 Task: Find connections with filter location Chaïdári with filter topic #Crowdfundingwith filter profile language Spanish with filter current company ANAROCK with filter school CMR College of Engineering & Technology with filter industry Office Furniture and Fixtures Manufacturing with filter service category Technical with filter keywords title Group Sales
Action: Mouse moved to (266, 201)
Screenshot: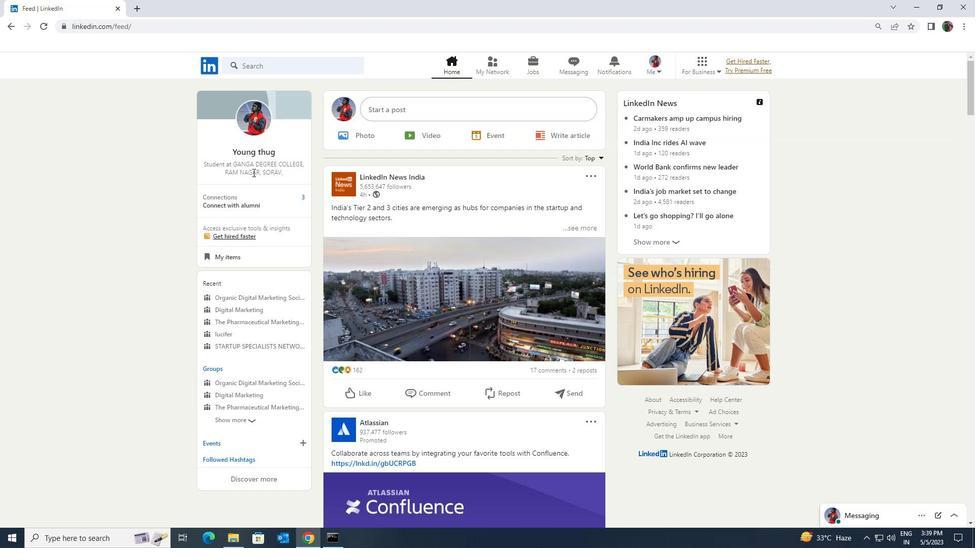 
Action: Mouse pressed left at (266, 201)
Screenshot: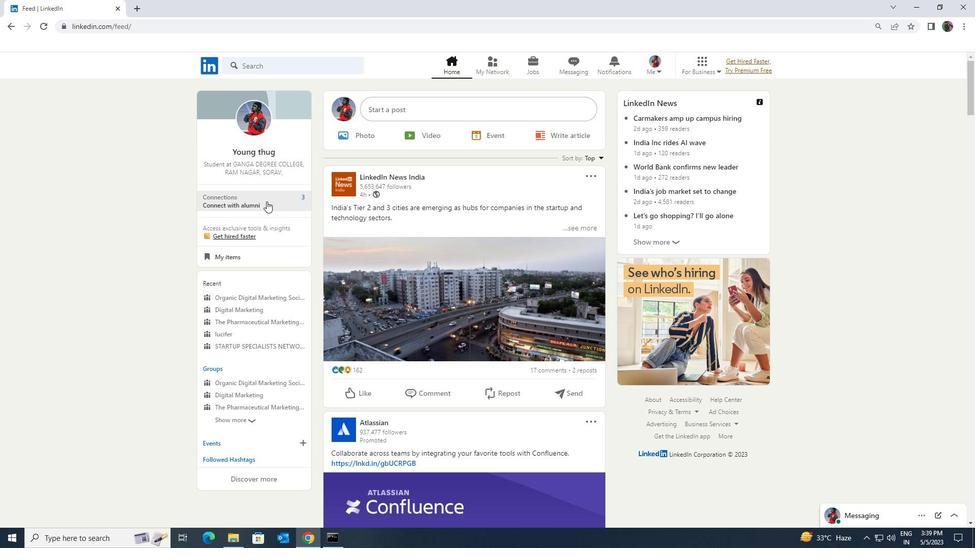 
Action: Mouse moved to (280, 126)
Screenshot: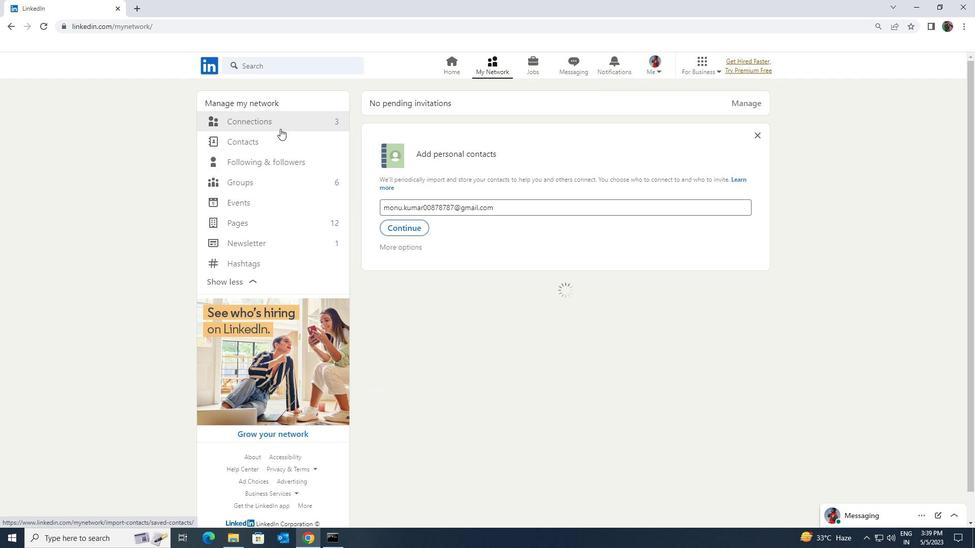 
Action: Mouse pressed left at (280, 126)
Screenshot: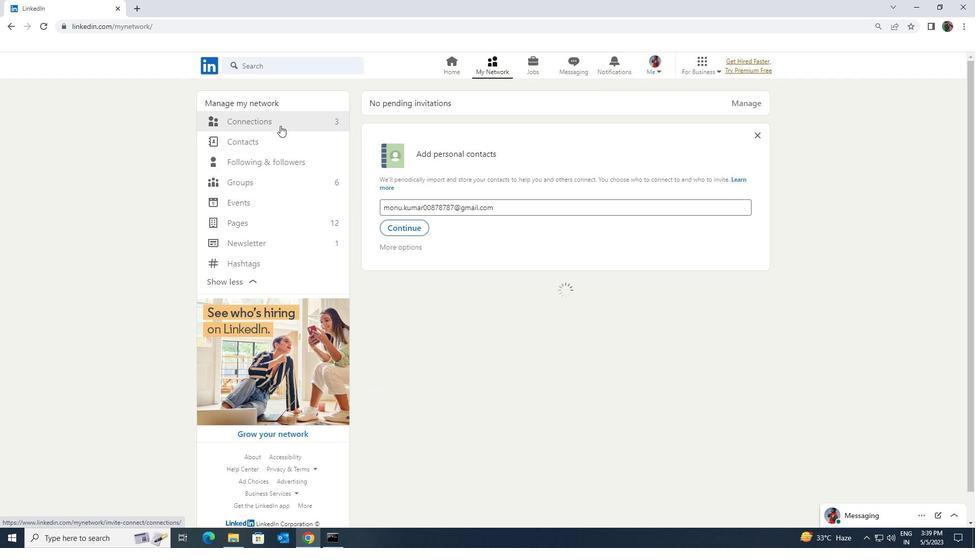 
Action: Mouse moved to (550, 122)
Screenshot: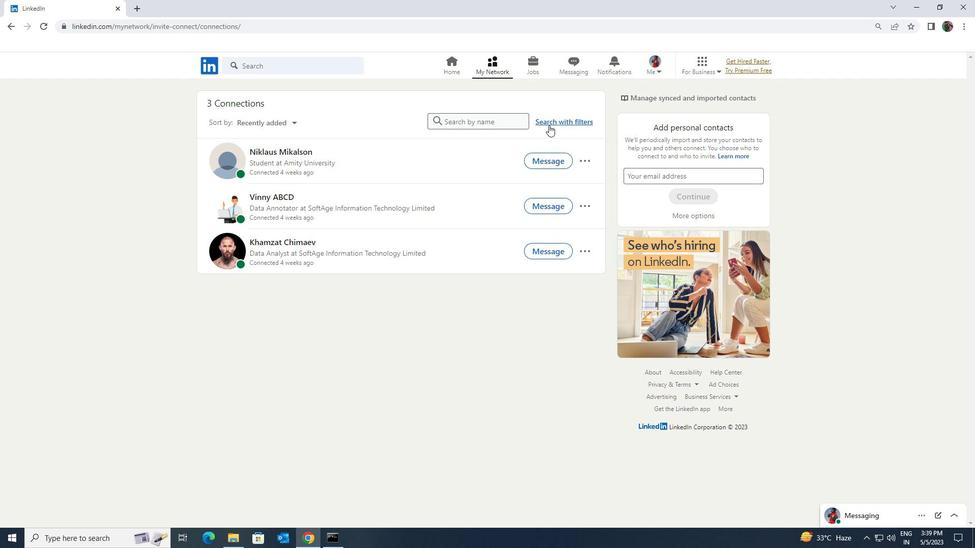 
Action: Mouse pressed left at (550, 122)
Screenshot: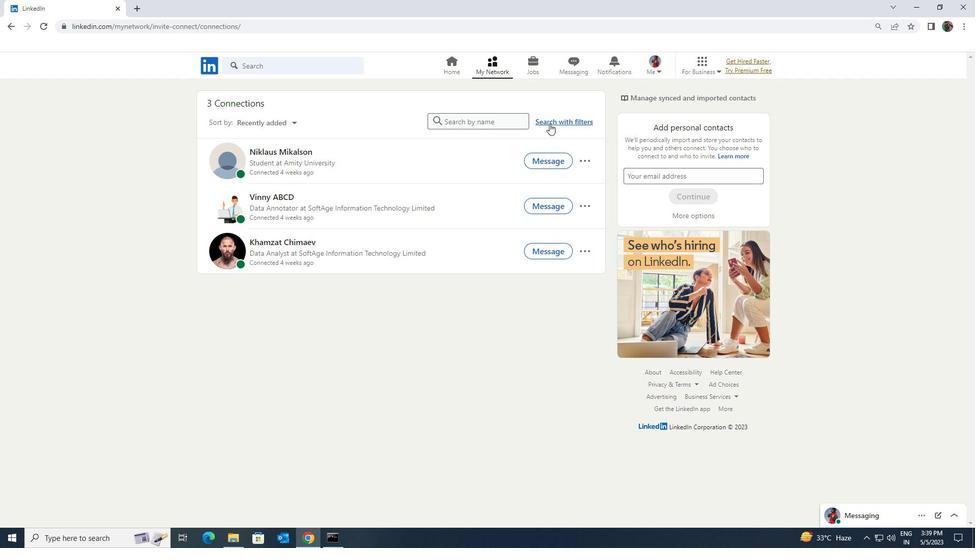 
Action: Mouse moved to (523, 95)
Screenshot: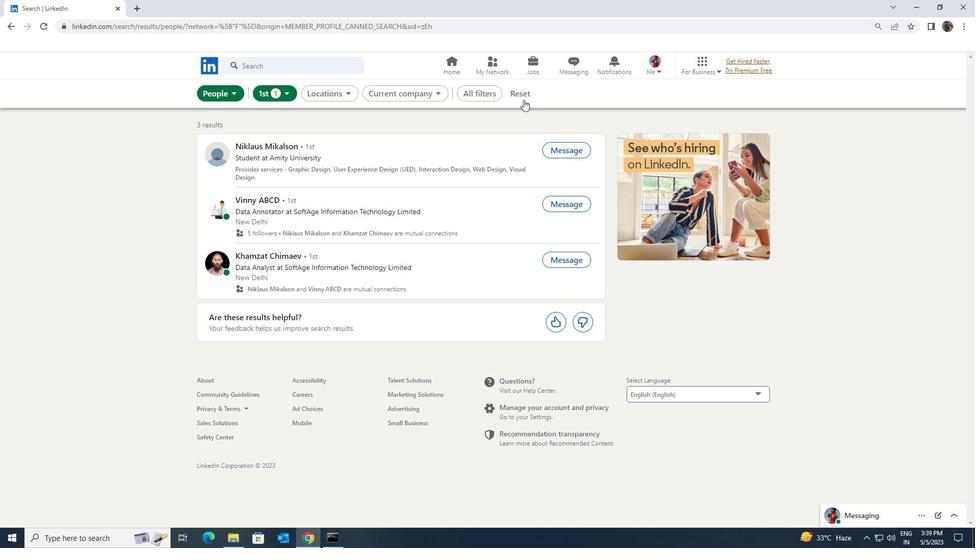 
Action: Mouse pressed left at (523, 95)
Screenshot: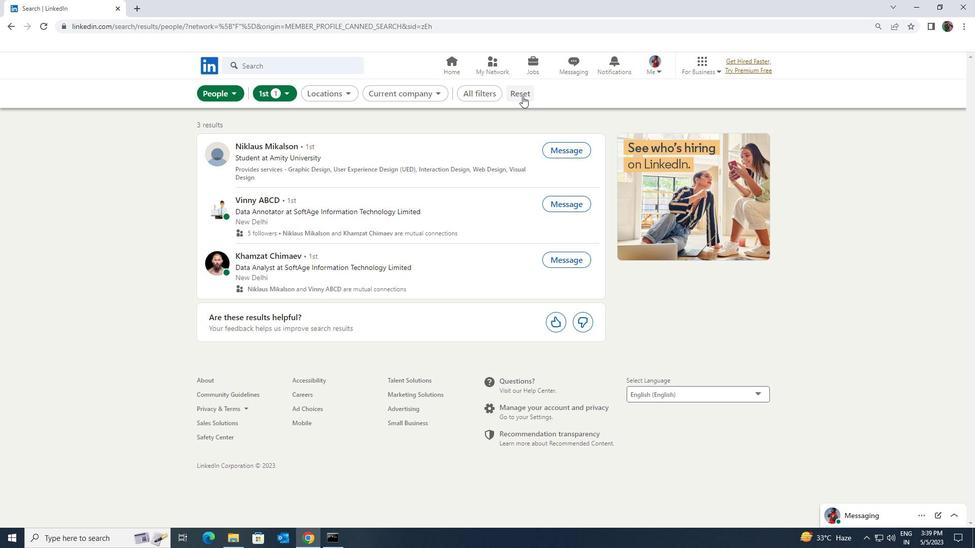 
Action: Mouse moved to (508, 90)
Screenshot: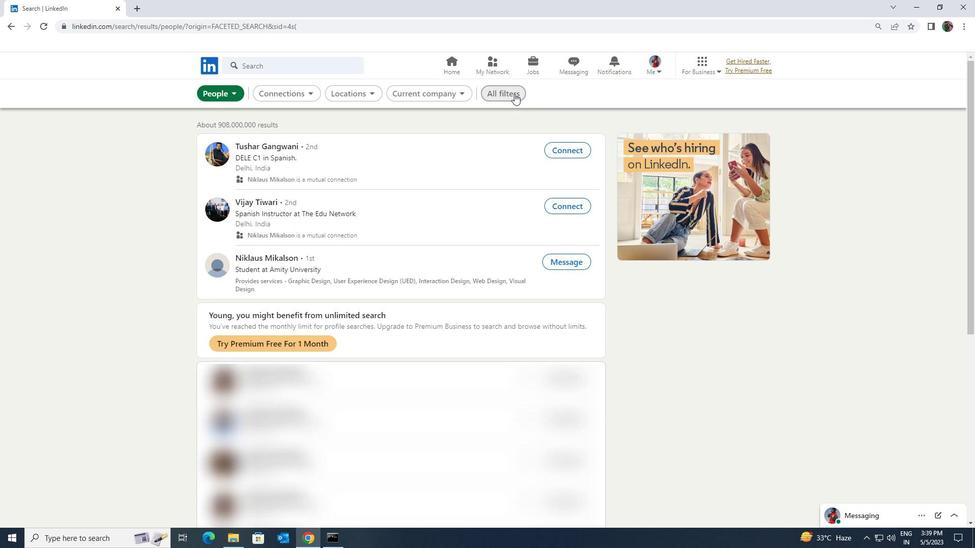 
Action: Mouse pressed left at (508, 90)
Screenshot: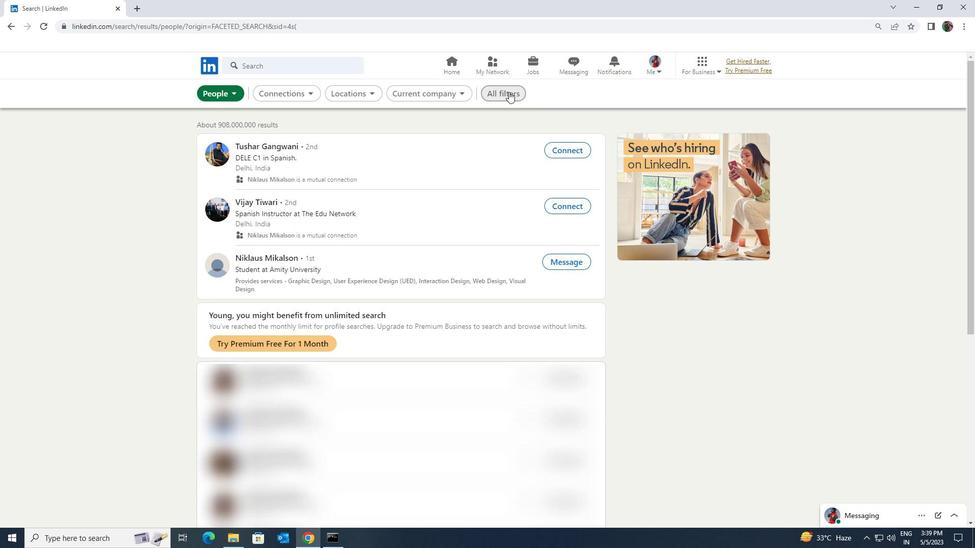 
Action: Mouse moved to (853, 396)
Screenshot: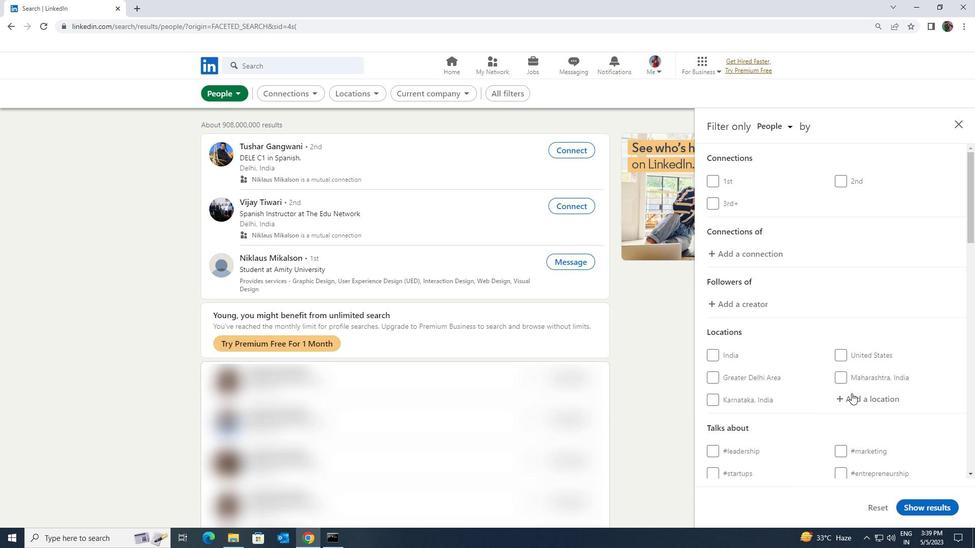 
Action: Mouse pressed left at (853, 396)
Screenshot: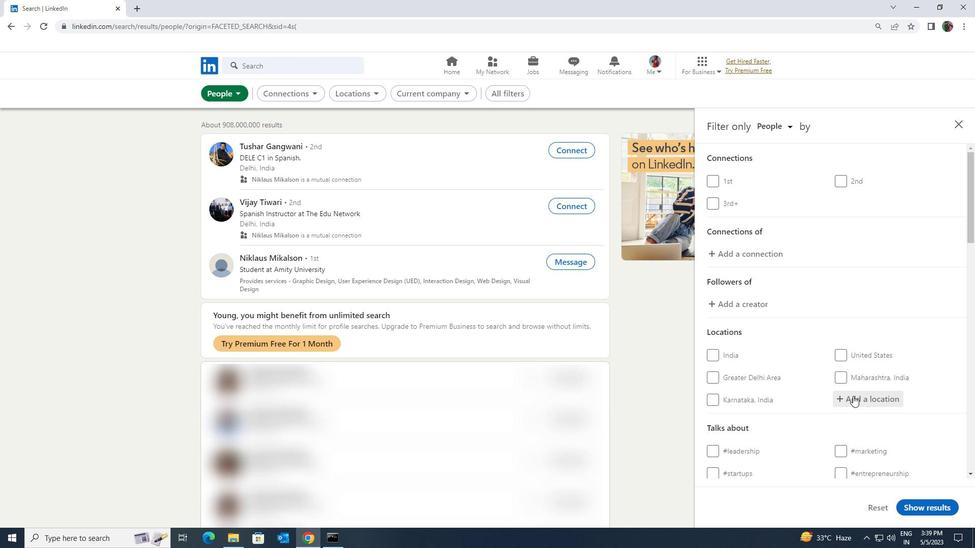 
Action: Mouse moved to (854, 396)
Screenshot: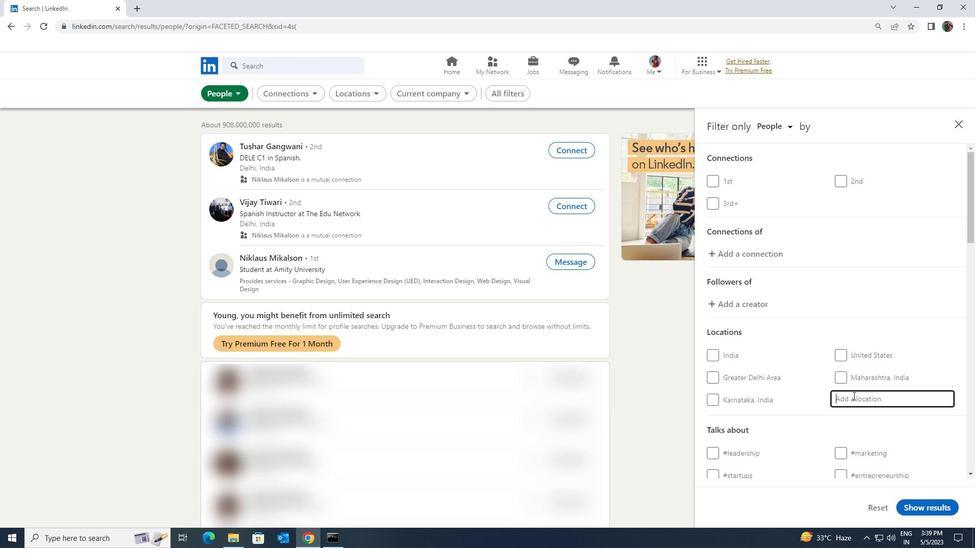 
Action: Key pressed <Key.shift><Key.shift><Key.shift>CAHIDARI<Key.enter>
Screenshot: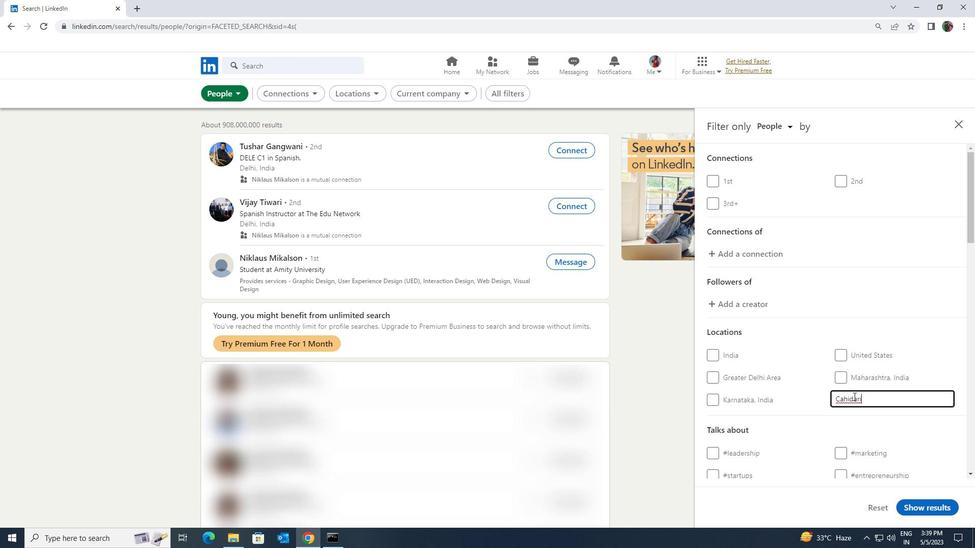 
Action: Mouse scrolled (854, 396) with delta (0, 0)
Screenshot: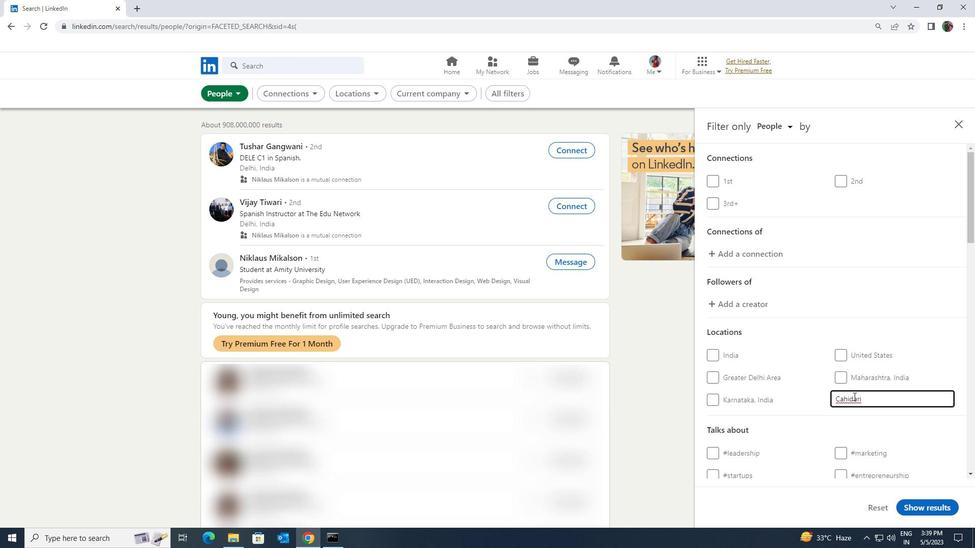 
Action: Mouse moved to (850, 440)
Screenshot: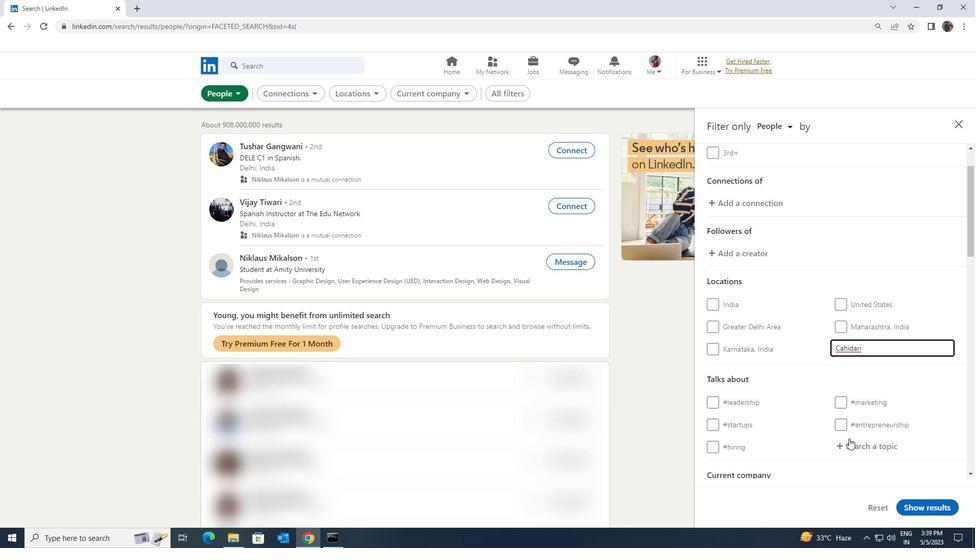 
Action: Mouse pressed left at (850, 440)
Screenshot: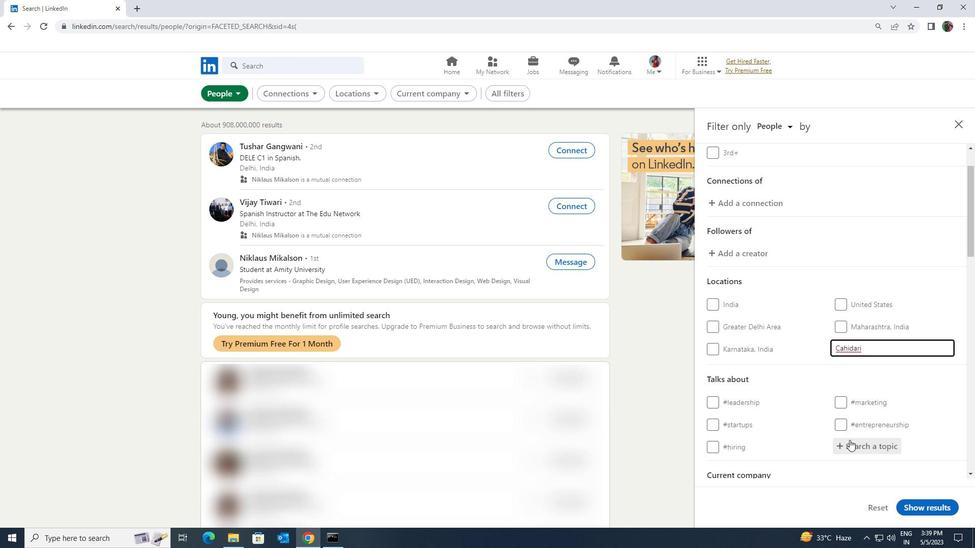 
Action: Key pressed <Key.shift><Key.shift>CROWDFUNDI
Screenshot: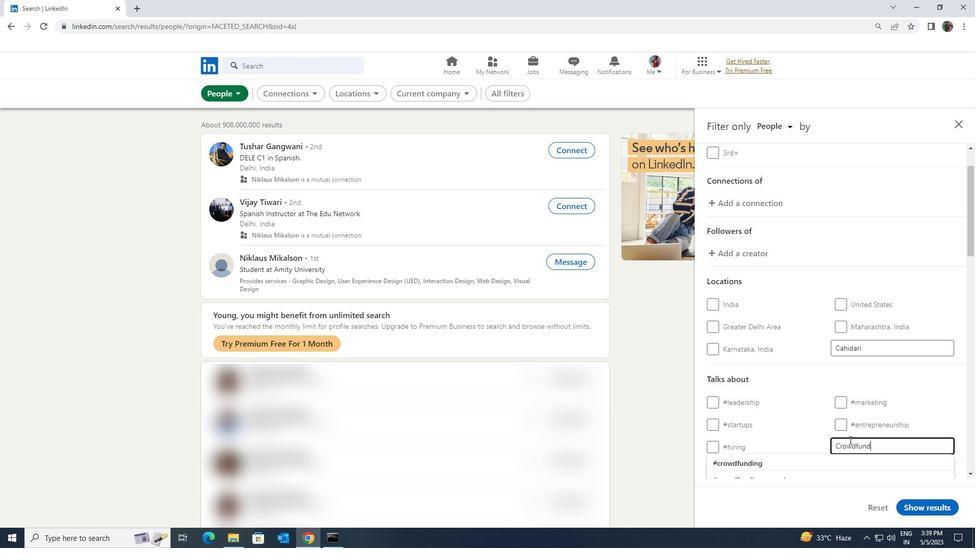 
Action: Mouse moved to (846, 462)
Screenshot: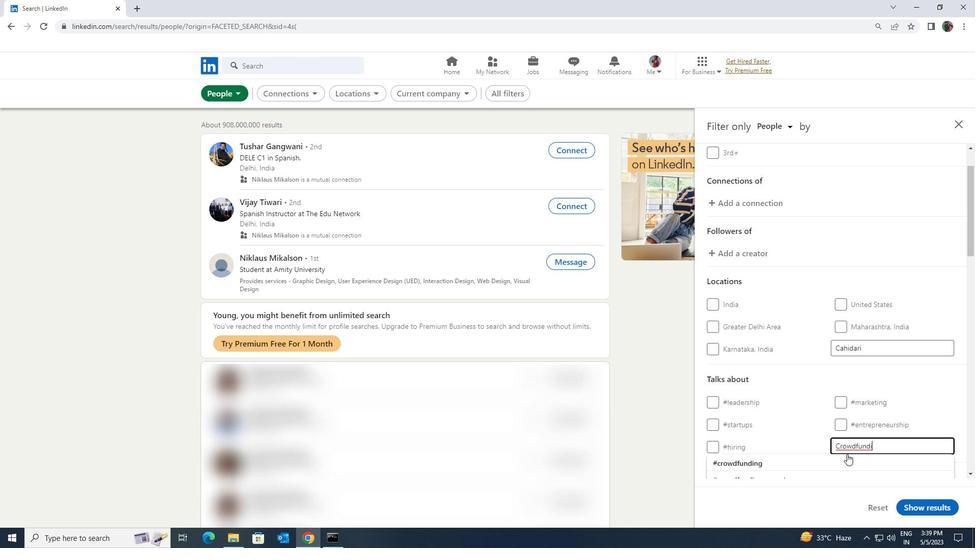 
Action: Mouse pressed left at (846, 462)
Screenshot: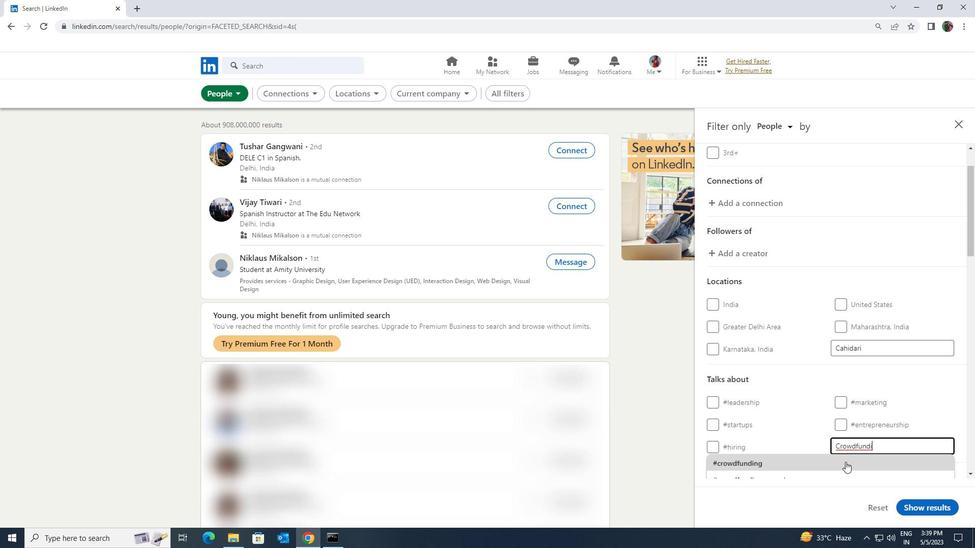 
Action: Mouse moved to (852, 435)
Screenshot: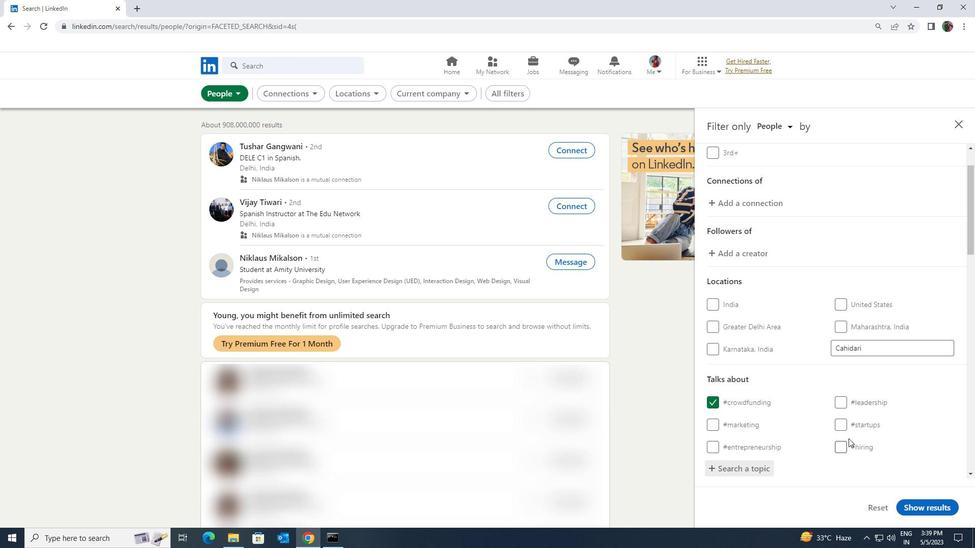 
Action: Mouse scrolled (852, 435) with delta (0, 0)
Screenshot: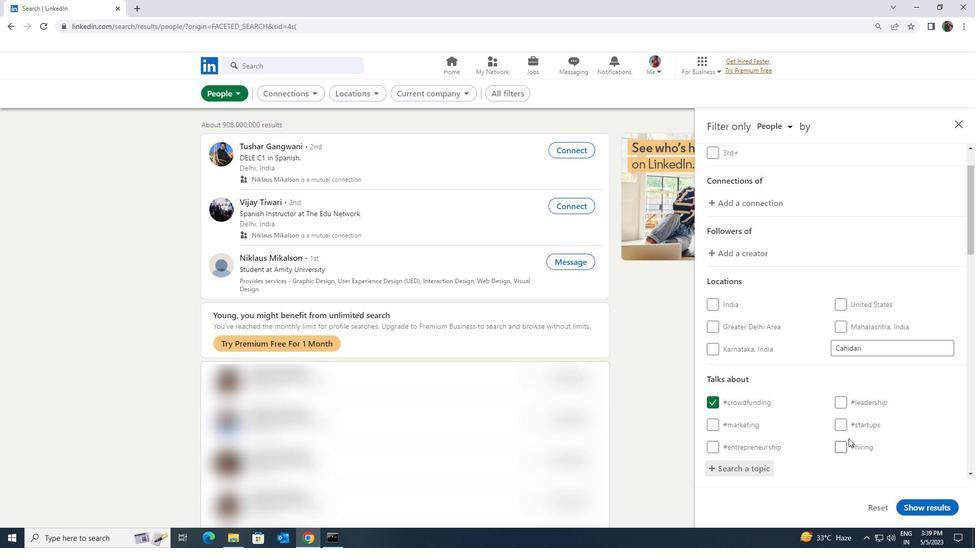 
Action: Mouse scrolled (852, 435) with delta (0, 0)
Screenshot: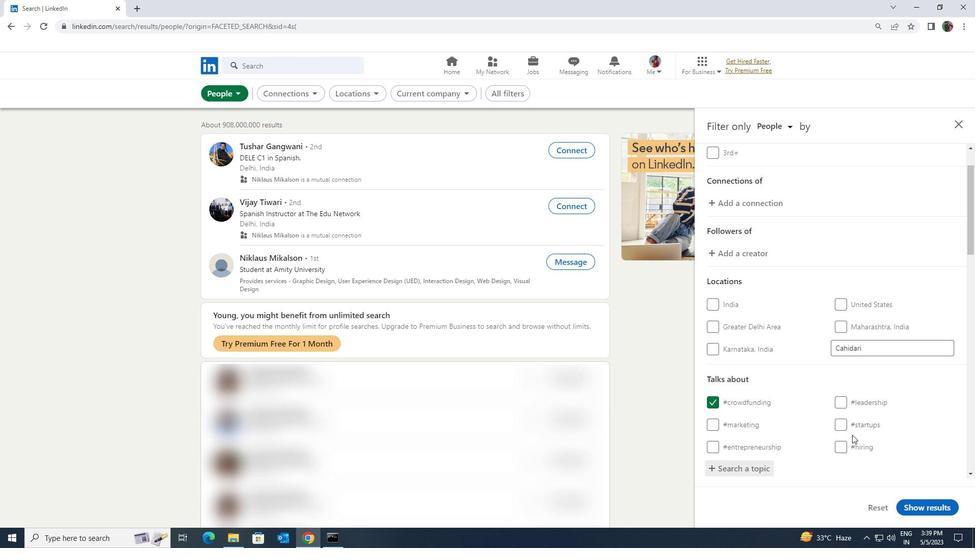 
Action: Mouse scrolled (852, 435) with delta (0, 0)
Screenshot: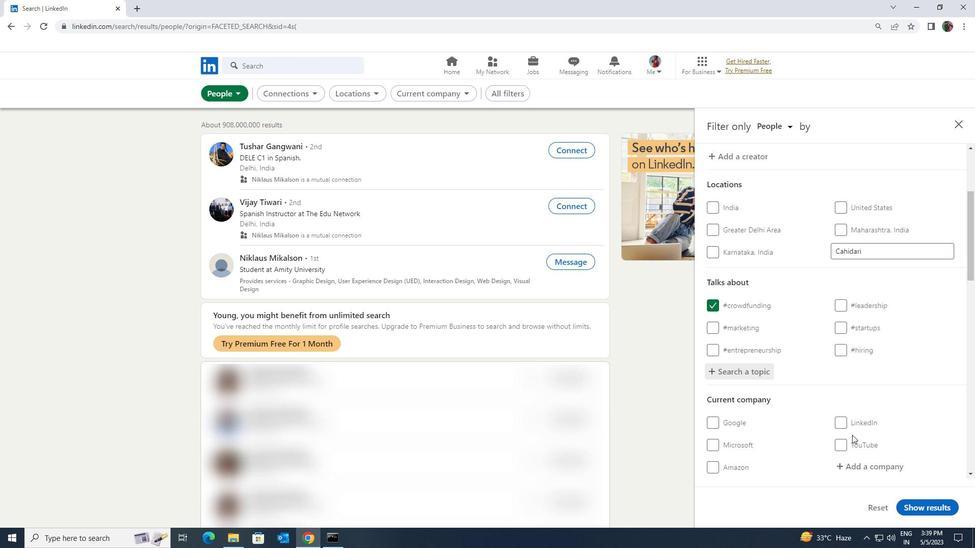 
Action: Mouse scrolled (852, 435) with delta (0, 0)
Screenshot: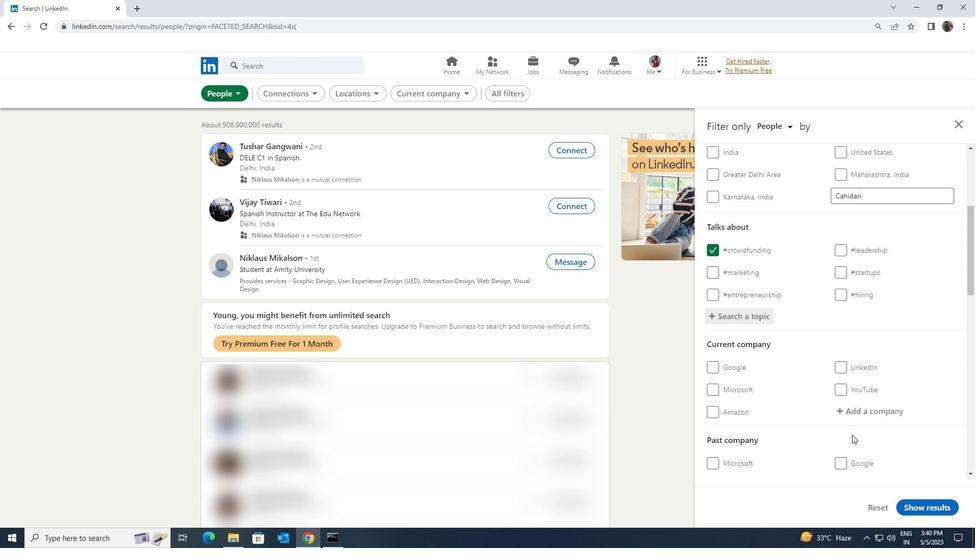 
Action: Mouse scrolled (852, 435) with delta (0, 0)
Screenshot: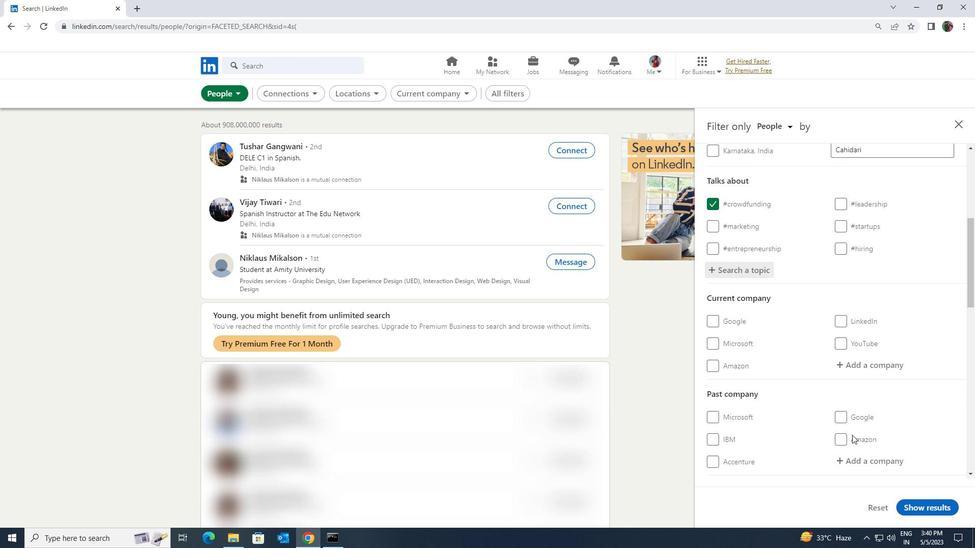 
Action: Mouse scrolled (852, 435) with delta (0, 0)
Screenshot: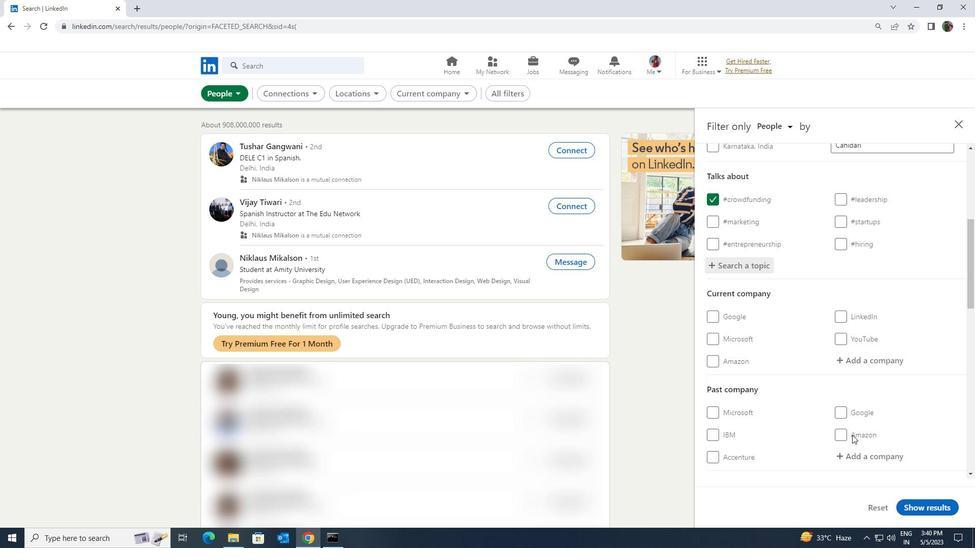 
Action: Mouse scrolled (852, 435) with delta (0, 0)
Screenshot: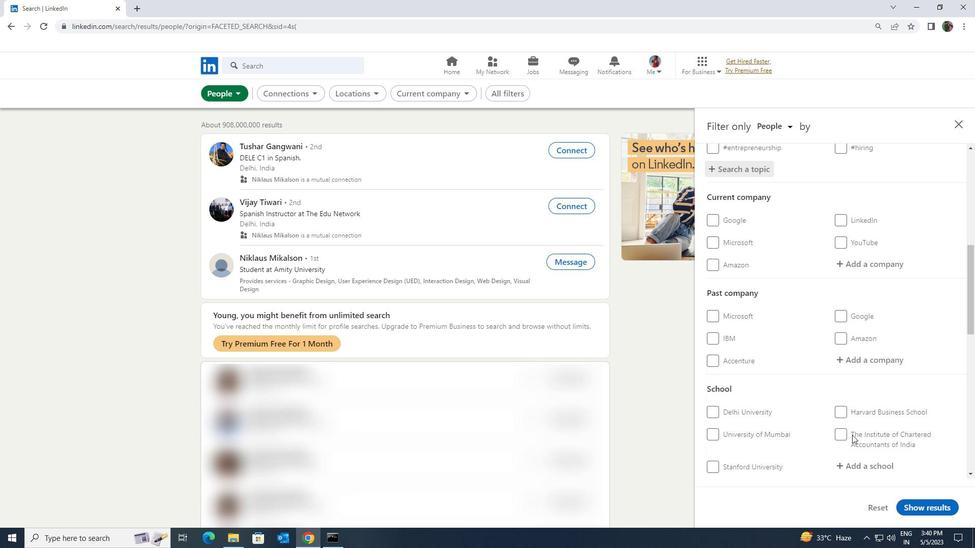 
Action: Mouse scrolled (852, 435) with delta (0, 0)
Screenshot: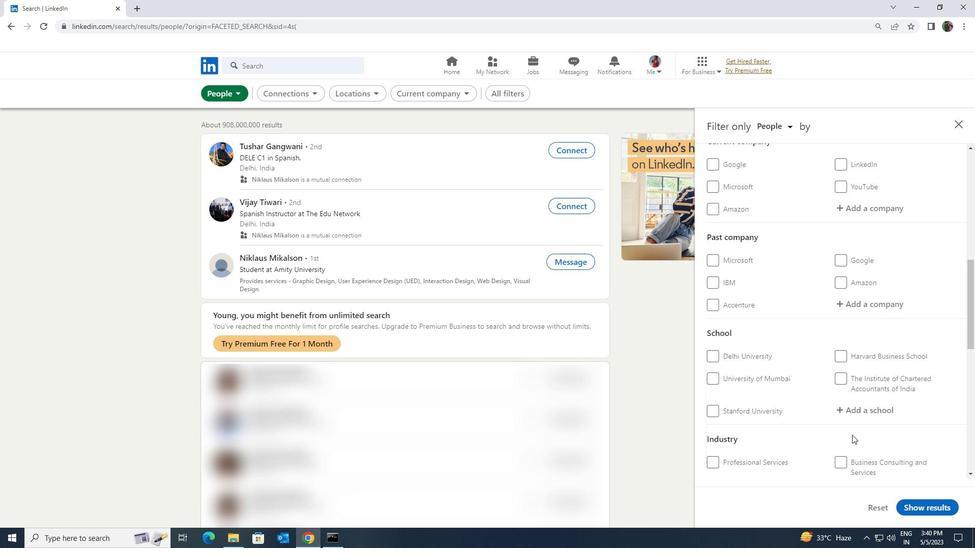 
Action: Mouse scrolled (852, 435) with delta (0, 0)
Screenshot: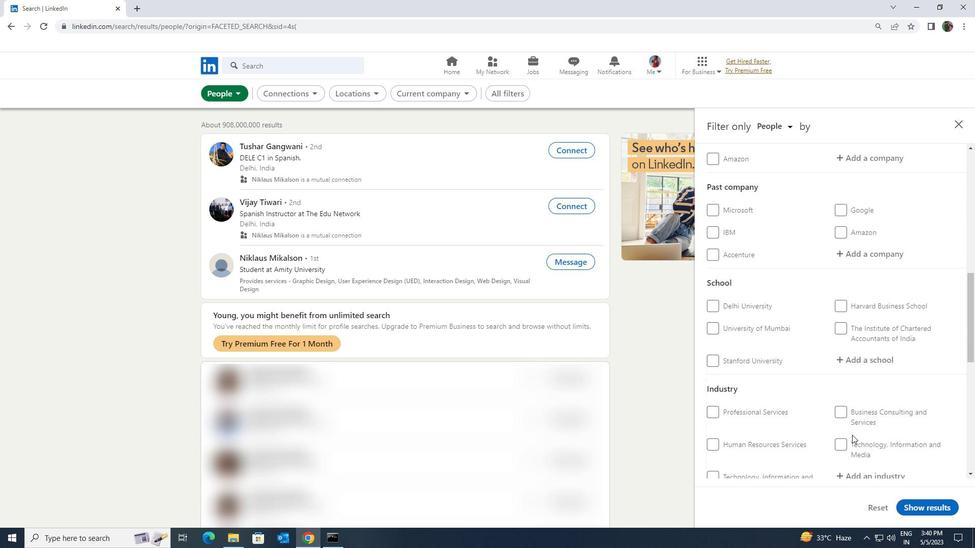 
Action: Mouse scrolled (852, 435) with delta (0, 0)
Screenshot: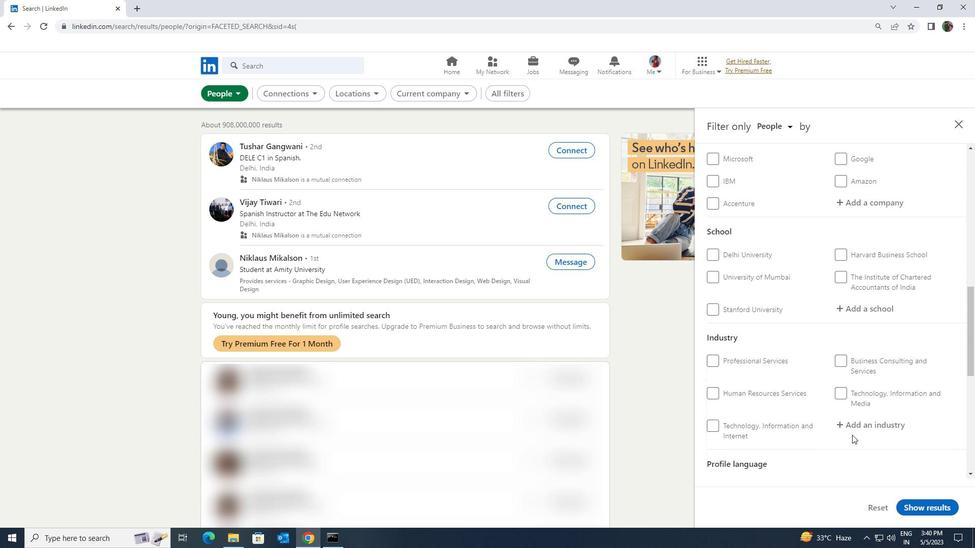 
Action: Mouse moved to (719, 456)
Screenshot: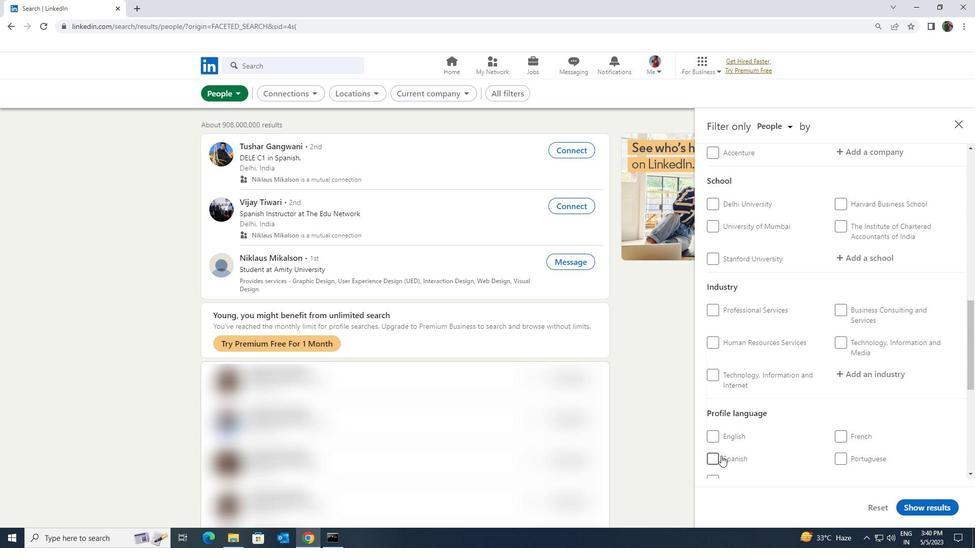 
Action: Mouse pressed left at (719, 456)
Screenshot: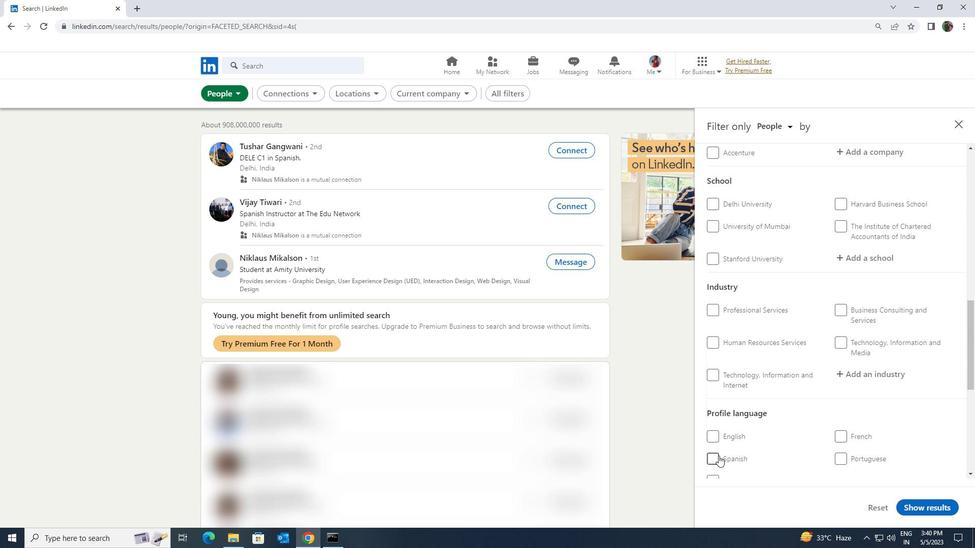 
Action: Mouse moved to (775, 445)
Screenshot: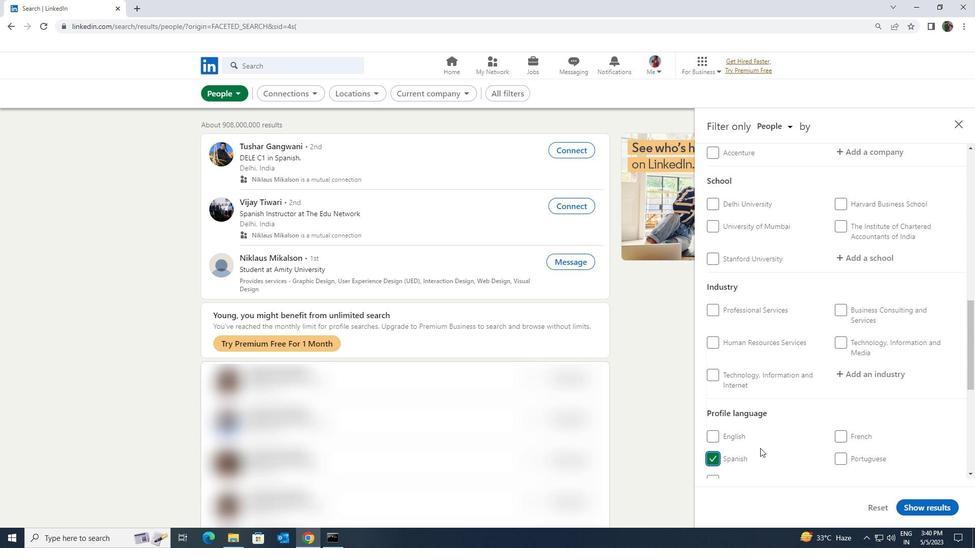 
Action: Mouse scrolled (775, 446) with delta (0, 0)
Screenshot: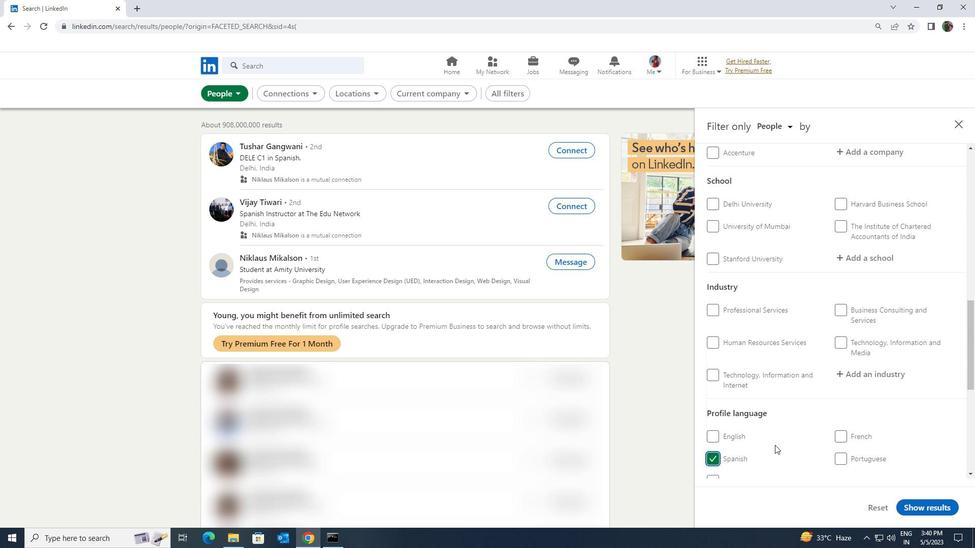 
Action: Mouse scrolled (775, 446) with delta (0, 0)
Screenshot: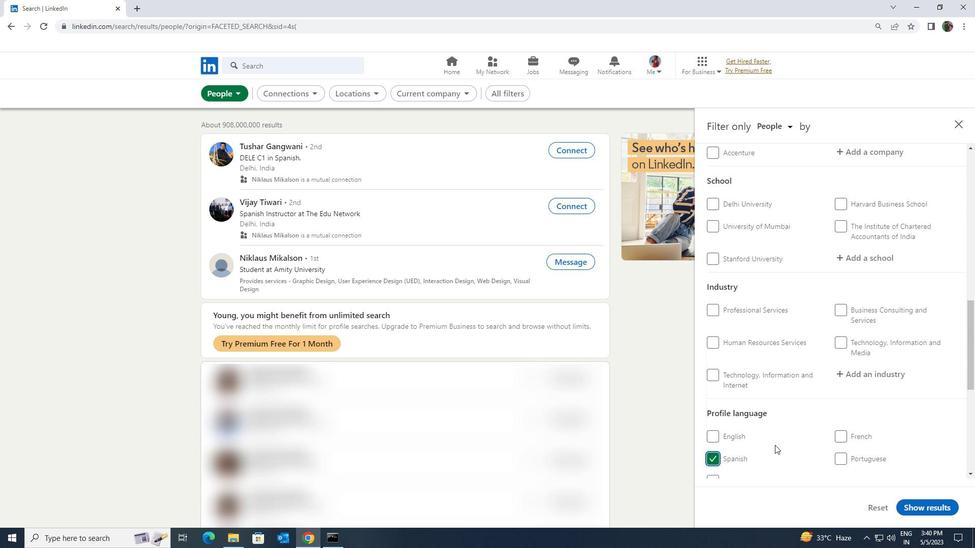 
Action: Mouse scrolled (775, 446) with delta (0, 0)
Screenshot: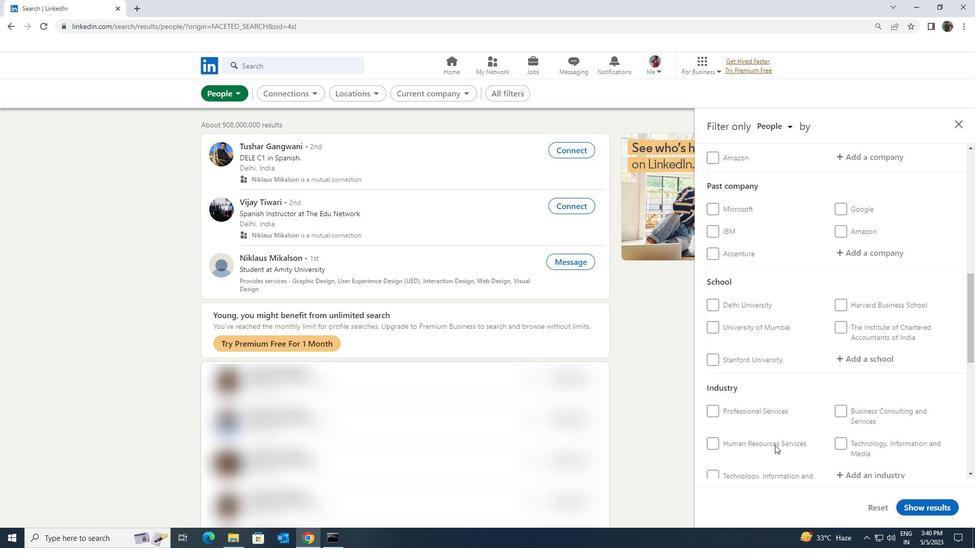 
Action: Mouse scrolled (775, 446) with delta (0, 0)
Screenshot: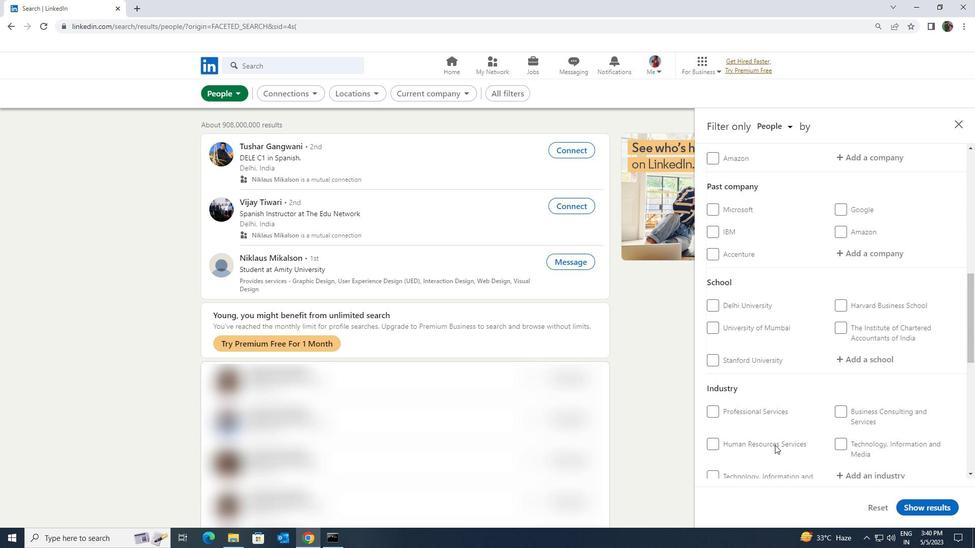
Action: Mouse scrolled (775, 446) with delta (0, 0)
Screenshot: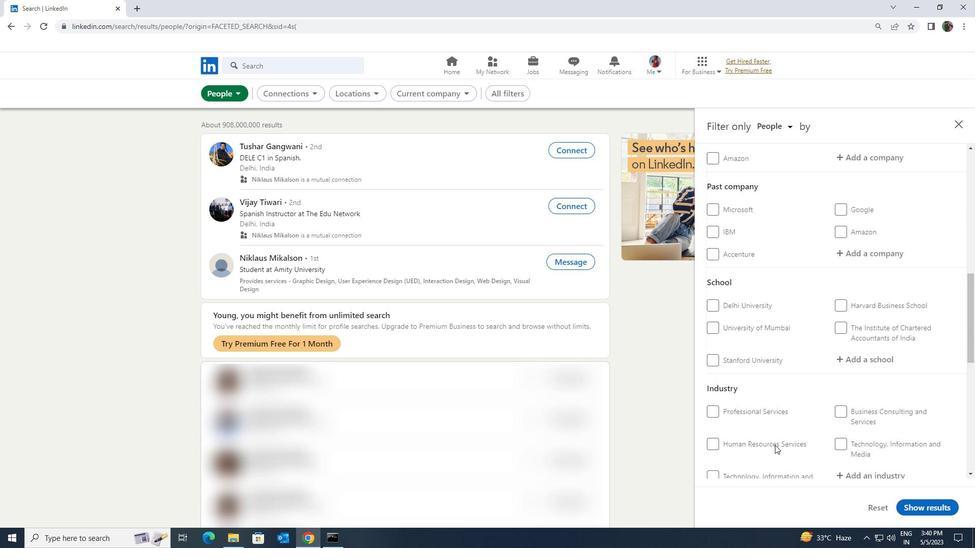 
Action: Mouse scrolled (775, 446) with delta (0, 0)
Screenshot: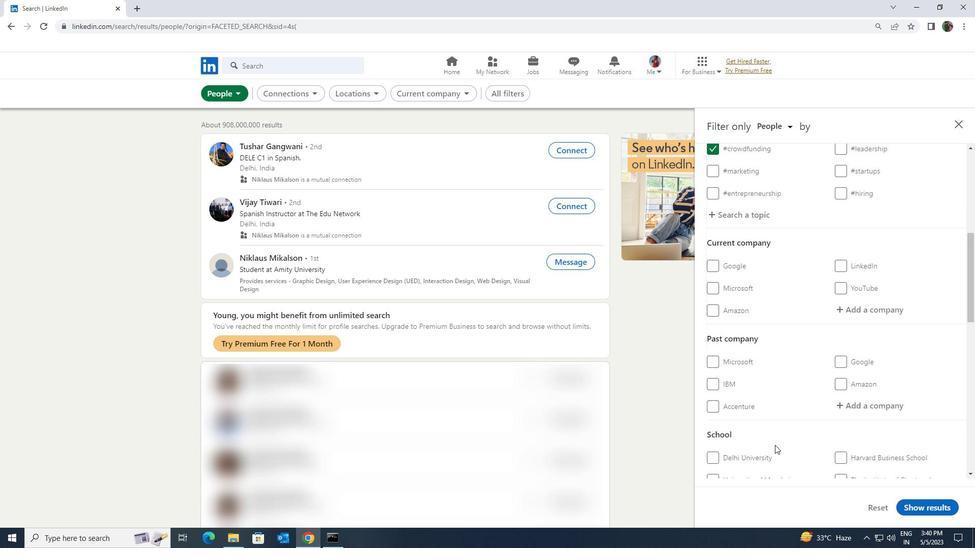
Action: Mouse moved to (850, 365)
Screenshot: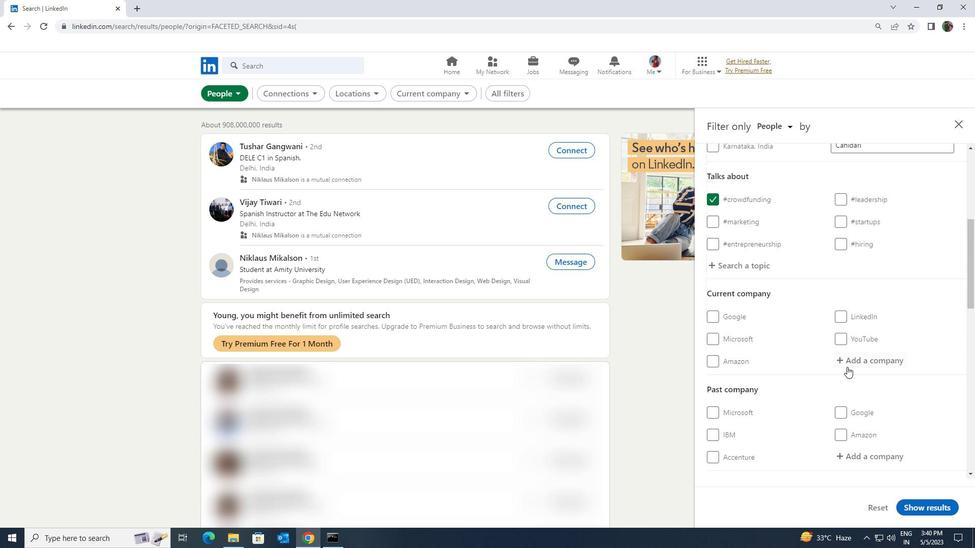 
Action: Mouse pressed left at (850, 365)
Screenshot: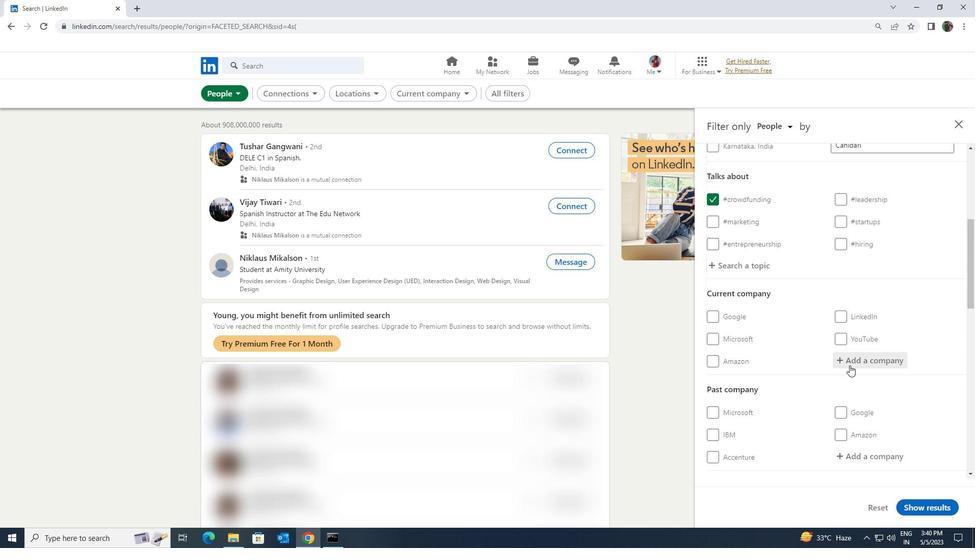 
Action: Key pressed <Key.shift><Key.shift><Key.shift><Key.shift>ANAROCK
Screenshot: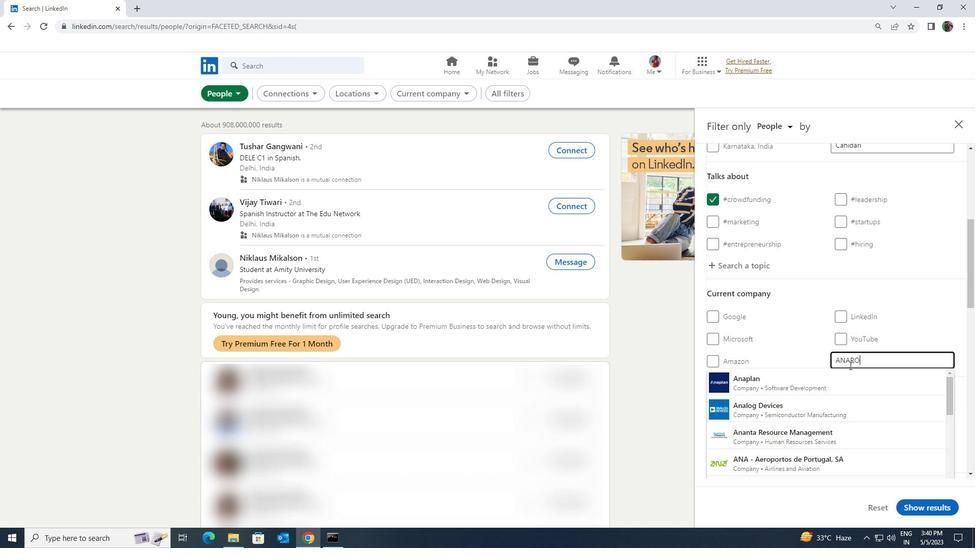 
Action: Mouse moved to (842, 382)
Screenshot: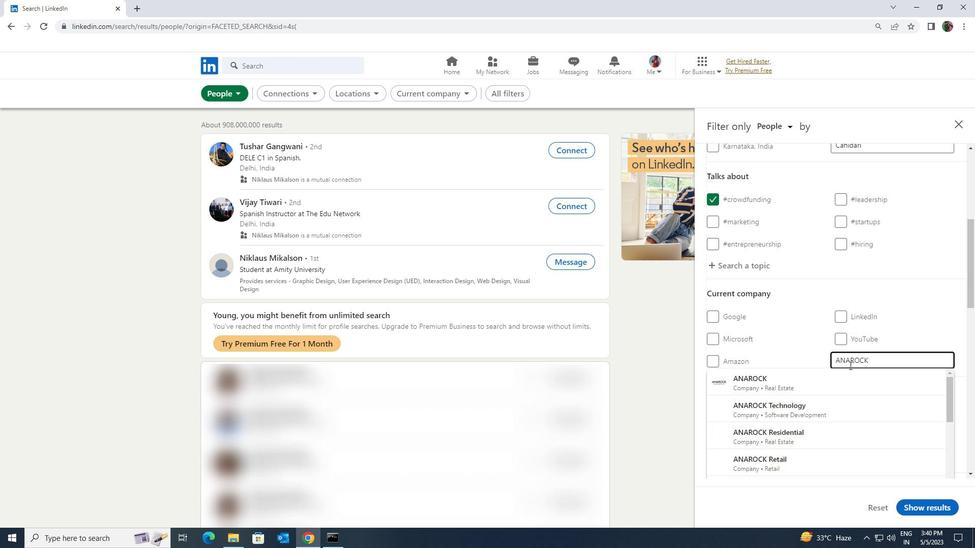 
Action: Mouse pressed left at (842, 382)
Screenshot: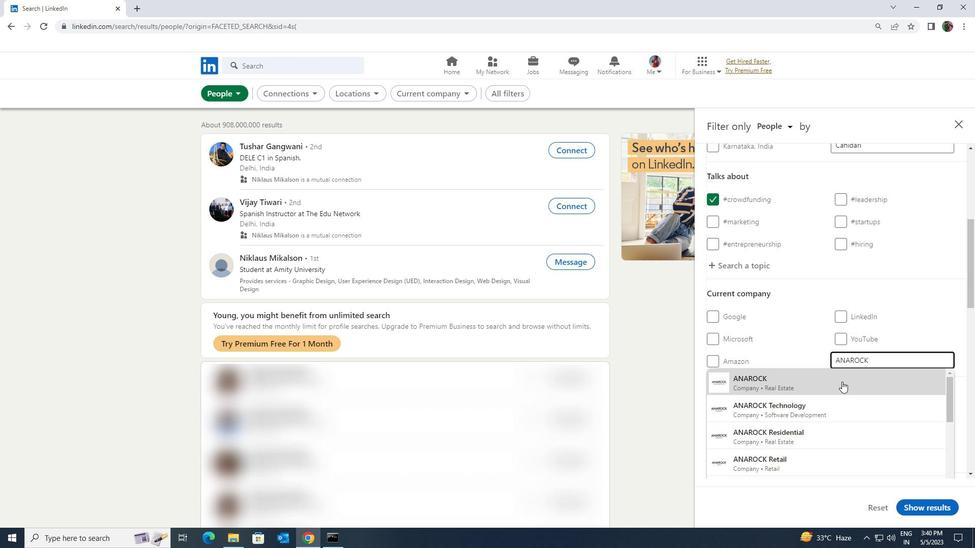
Action: Mouse scrolled (842, 381) with delta (0, 0)
Screenshot: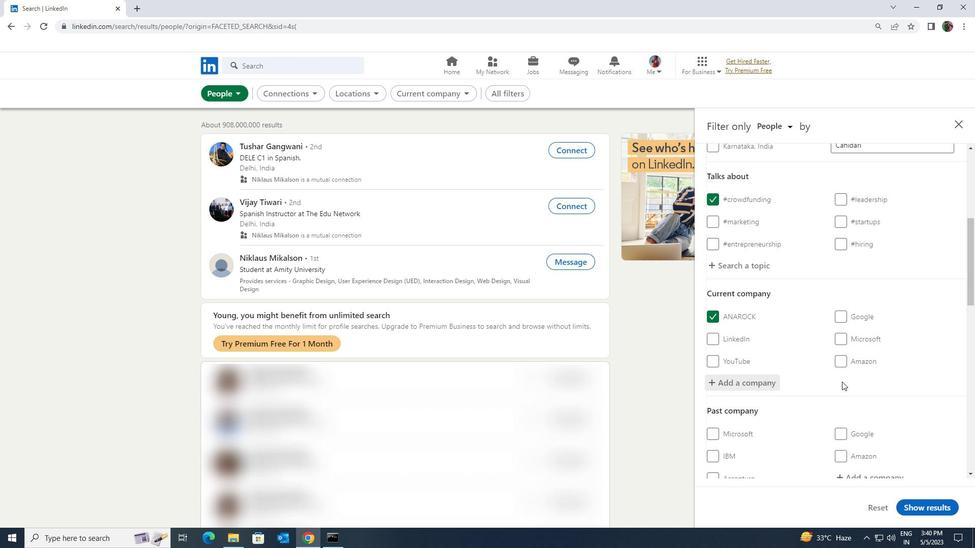 
Action: Mouse scrolled (842, 381) with delta (0, 0)
Screenshot: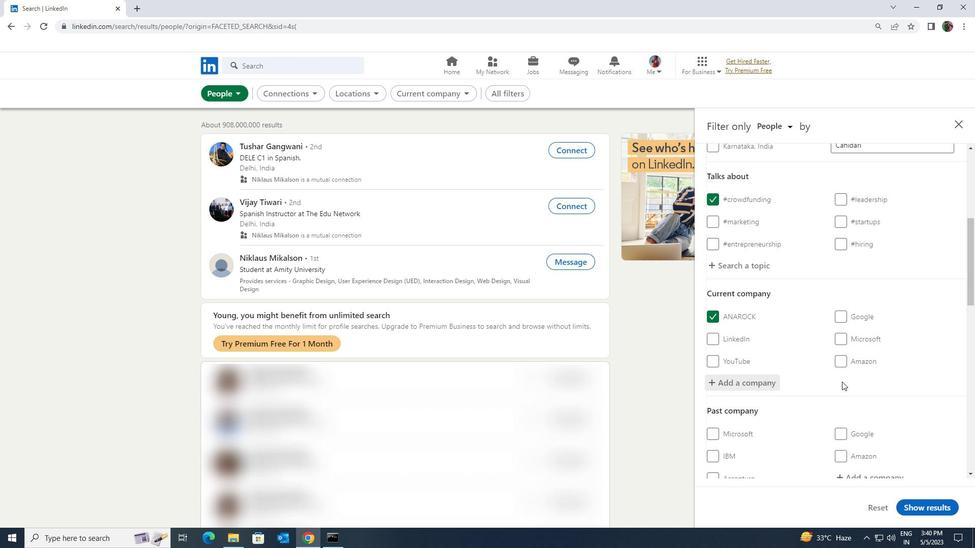 
Action: Mouse scrolled (842, 381) with delta (0, 0)
Screenshot: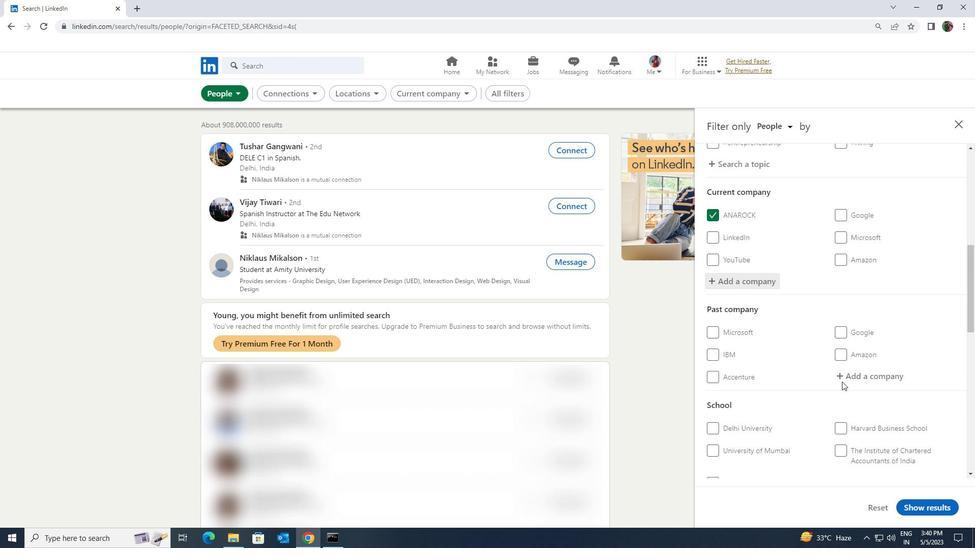 
Action: Mouse scrolled (842, 381) with delta (0, 0)
Screenshot: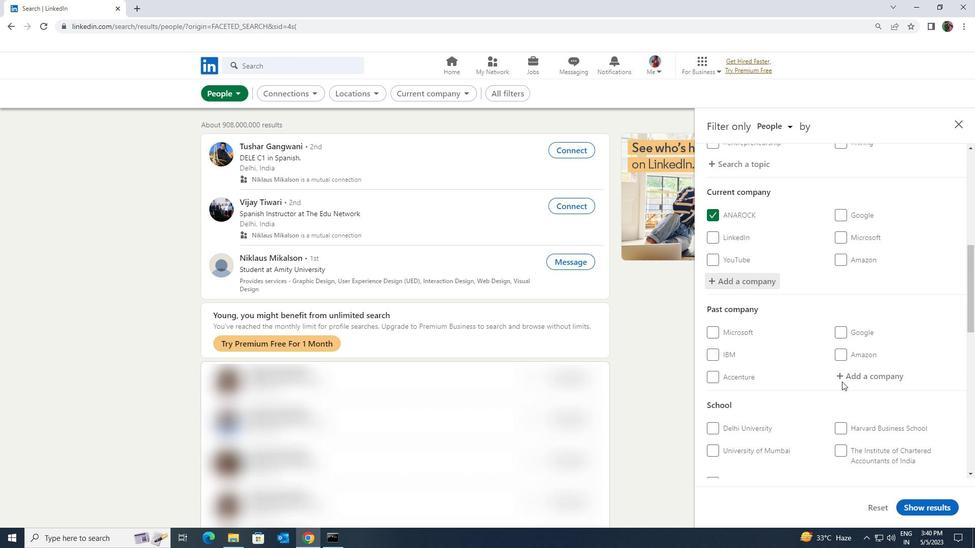 
Action: Mouse scrolled (842, 381) with delta (0, 0)
Screenshot: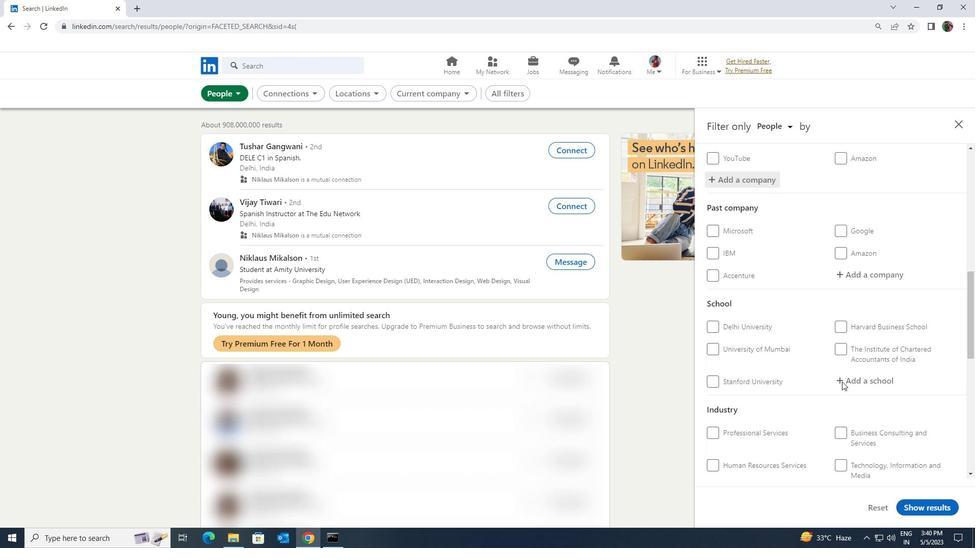 
Action: Mouse moved to (859, 331)
Screenshot: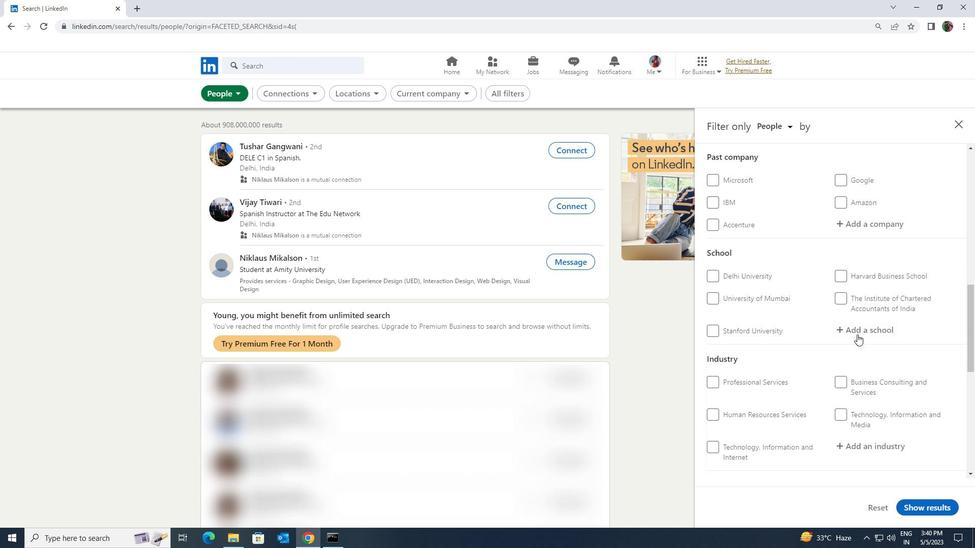 
Action: Mouse pressed left at (859, 331)
Screenshot: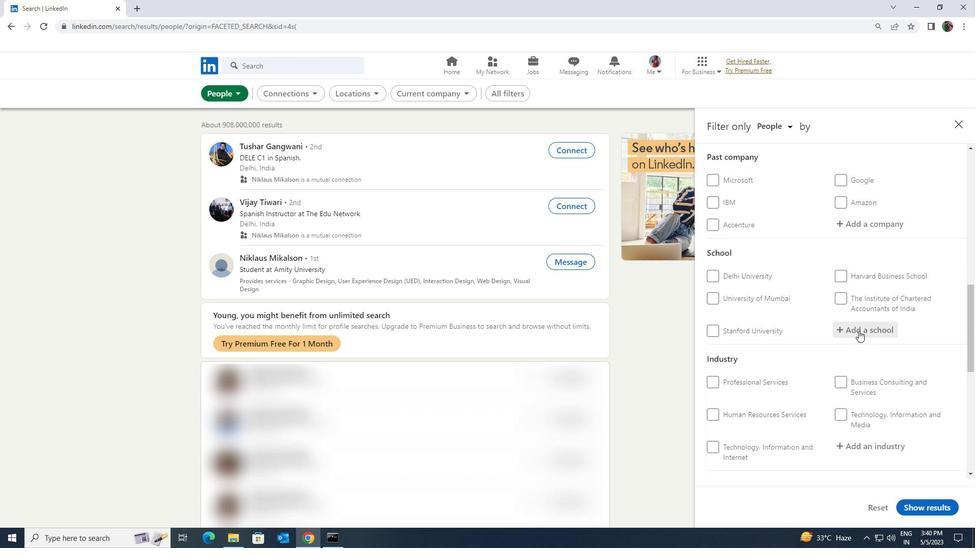 
Action: Key pressed <Key.shift><Key.shift><Key.shift><Key.shift><Key.shift><Key.shift><Key.shift><Key.shift><Key.shift><Key.shift><Key.shift><Key.shift><Key.shift><Key.shift><Key.shift><Key.shift><Key.shift><Key.shift><Key.shift><Key.shift><Key.shift><Key.shift><Key.shift><Key.shift><Key.shift><Key.shift><Key.shift><Key.shift><Key.shift><Key.shift><Key.shift><Key.shift><Key.shift><Key.shift><Key.shift><Key.shift><Key.shift><Key.shift><Key.shift><Key.shift><Key.shift><Key.shift><Key.shift><Key.shift><Key.shift><Key.shift><Key.shift><Key.shift><Key.shift><Key.shift><Key.shift><Key.shift><Key.shift><Key.shift><Key.shift><Key.shift><Key.shift><Key.shift><Key.shift><Key.shift><Key.shift>CMR<Key.space><Key.shift>COLLEGE<Key.space><Key.shift>OF<Key.space><Key.shift>ENGINEERING
Screenshot: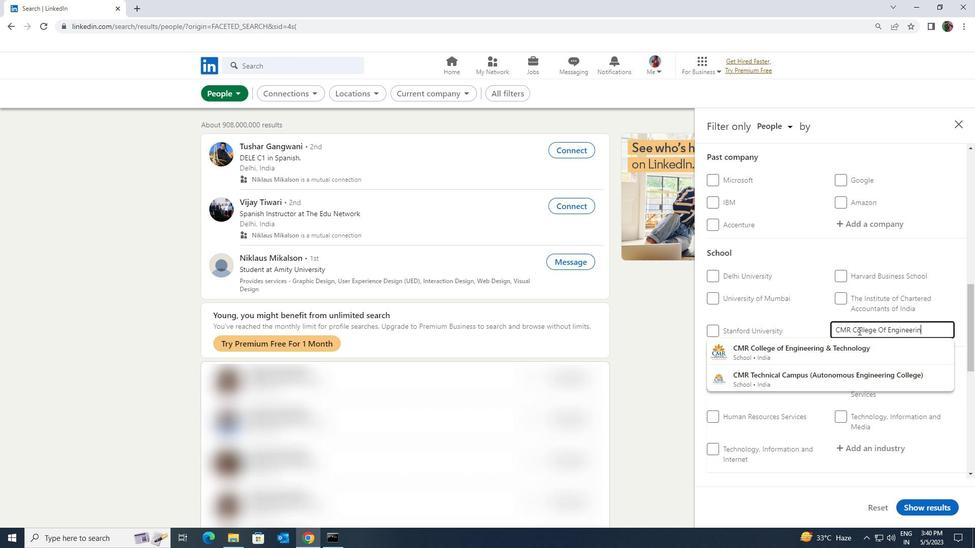 
Action: Mouse moved to (863, 350)
Screenshot: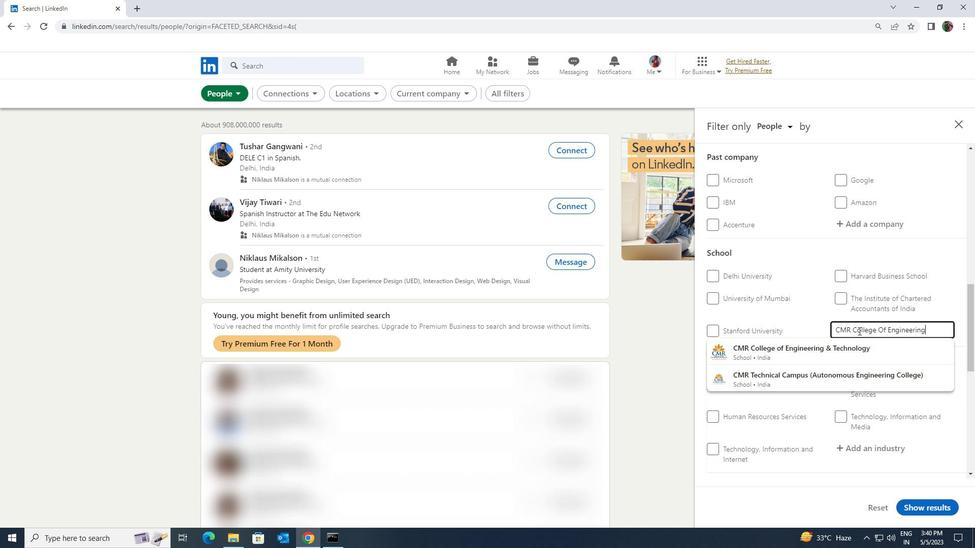 
Action: Mouse pressed left at (863, 350)
Screenshot: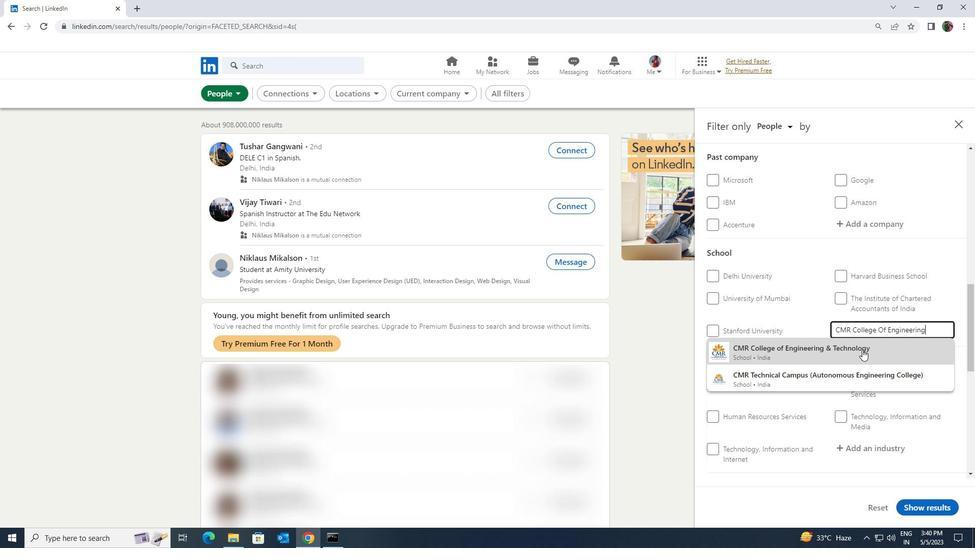 
Action: Mouse scrolled (863, 349) with delta (0, 0)
Screenshot: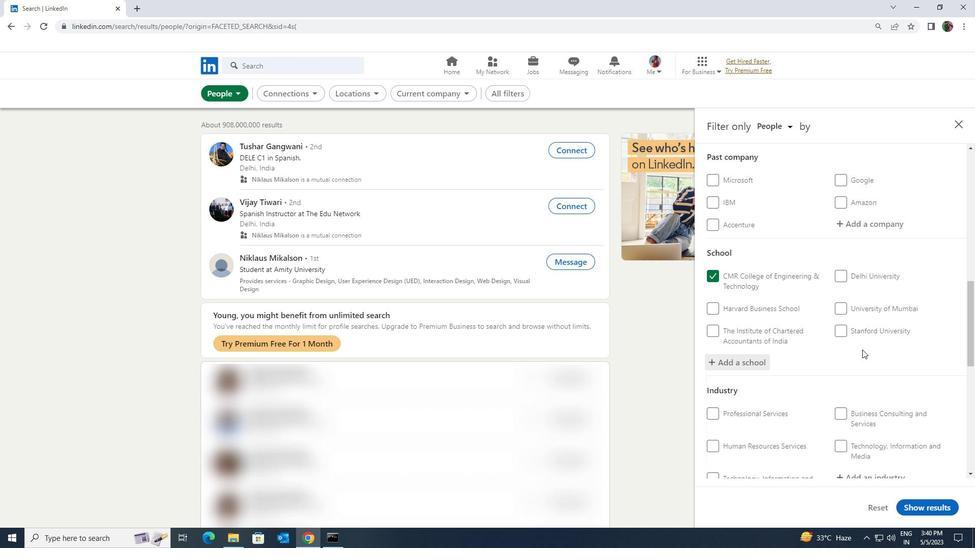 
Action: Mouse scrolled (863, 349) with delta (0, 0)
Screenshot: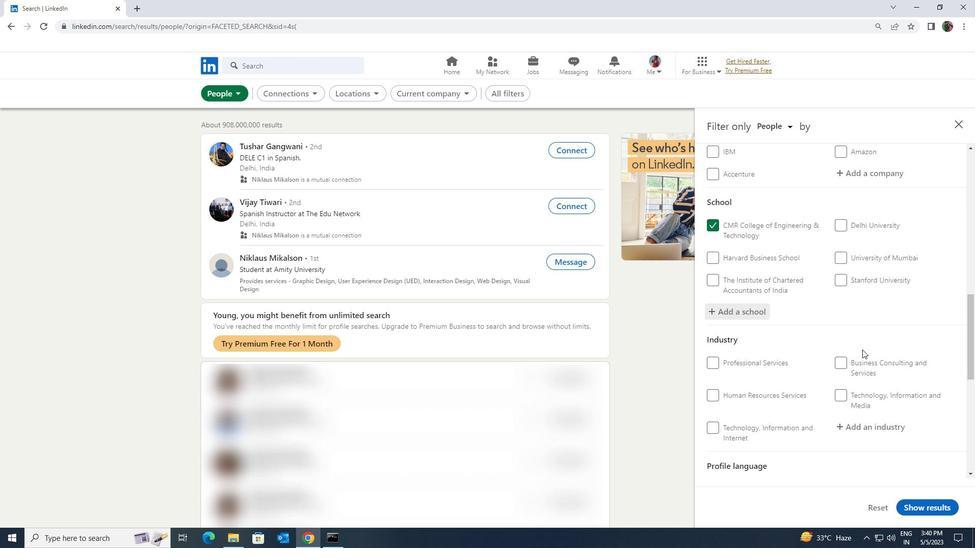 
Action: Mouse moved to (870, 374)
Screenshot: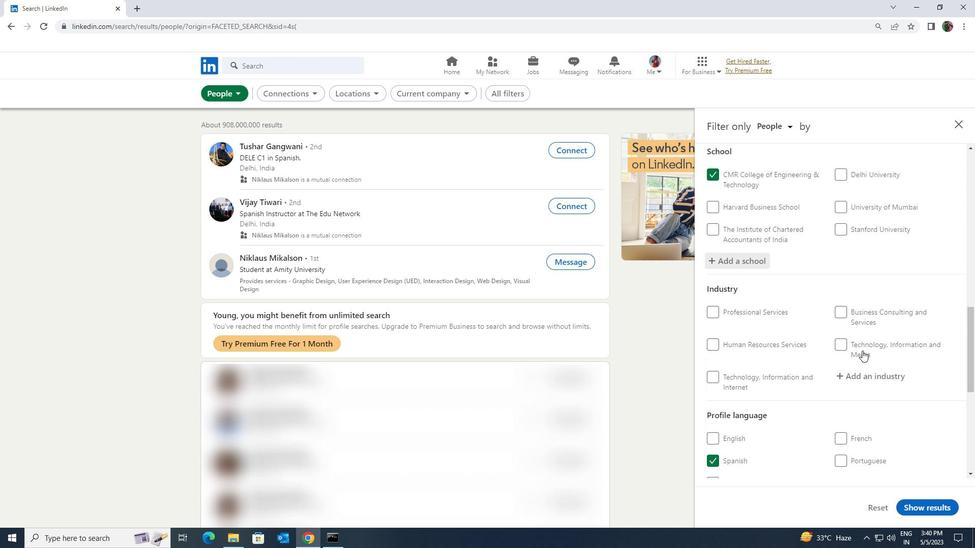 
Action: Mouse pressed left at (870, 374)
Screenshot: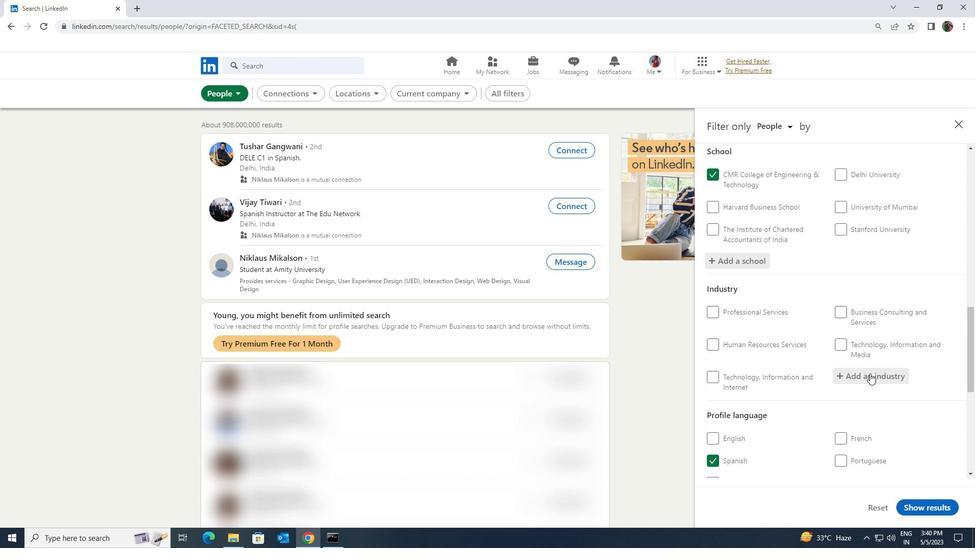 
Action: Key pressed <Key.shift>OFFICE<Key.space><Key.shift>FURNI
Screenshot: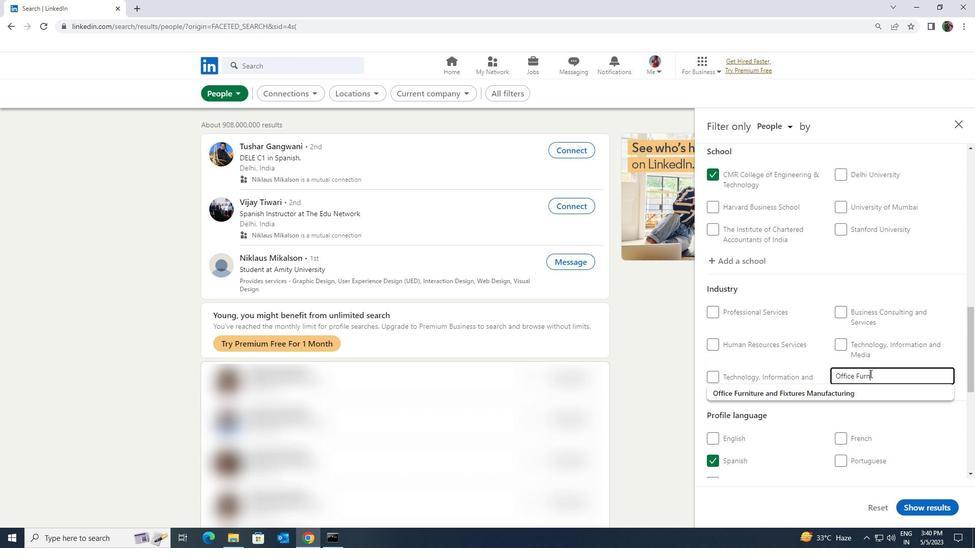 
Action: Mouse moved to (870, 386)
Screenshot: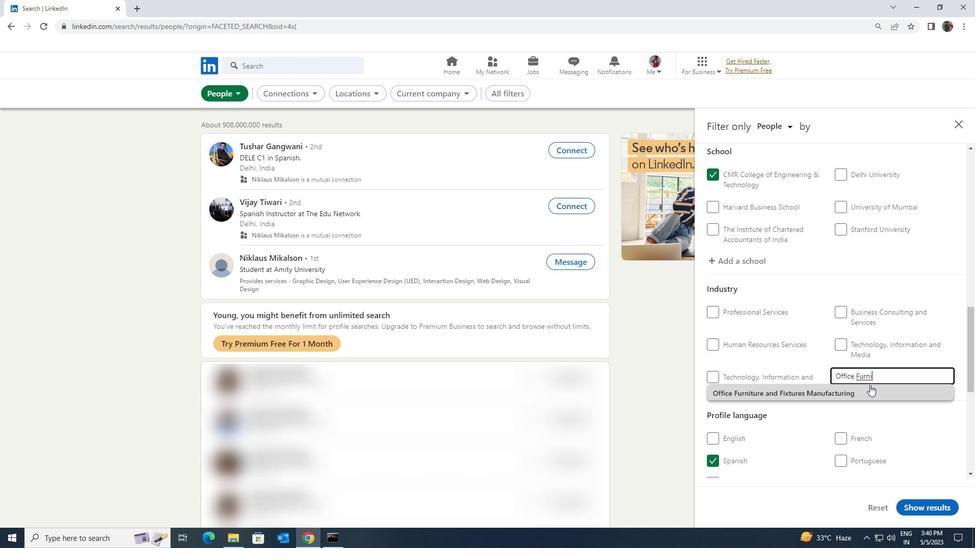 
Action: Mouse pressed left at (870, 386)
Screenshot: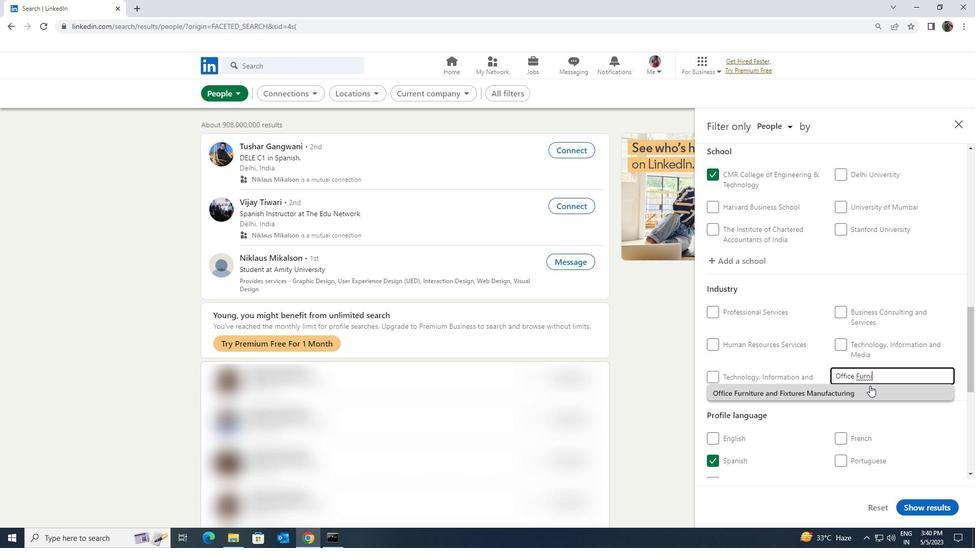 
Action: Mouse scrolled (870, 385) with delta (0, 0)
Screenshot: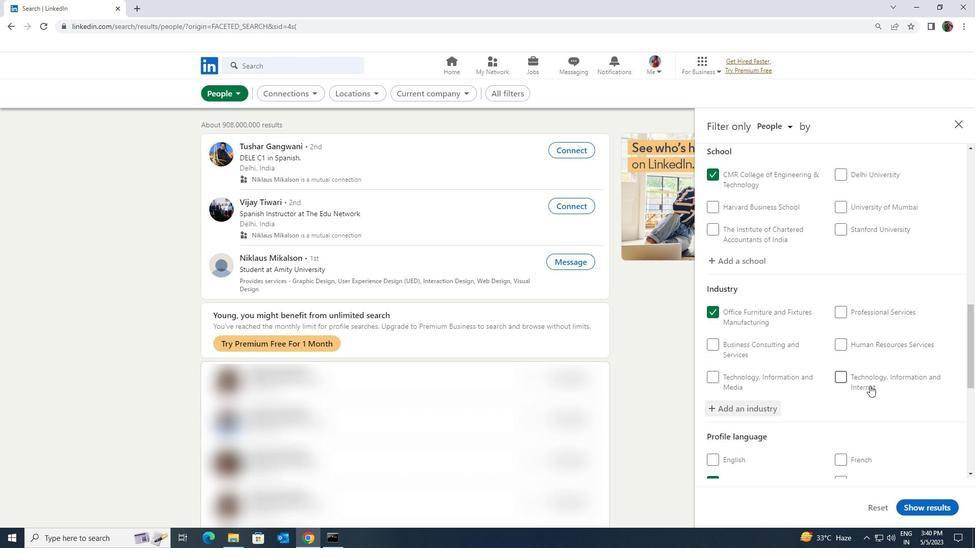 
Action: Mouse scrolled (870, 385) with delta (0, 0)
Screenshot: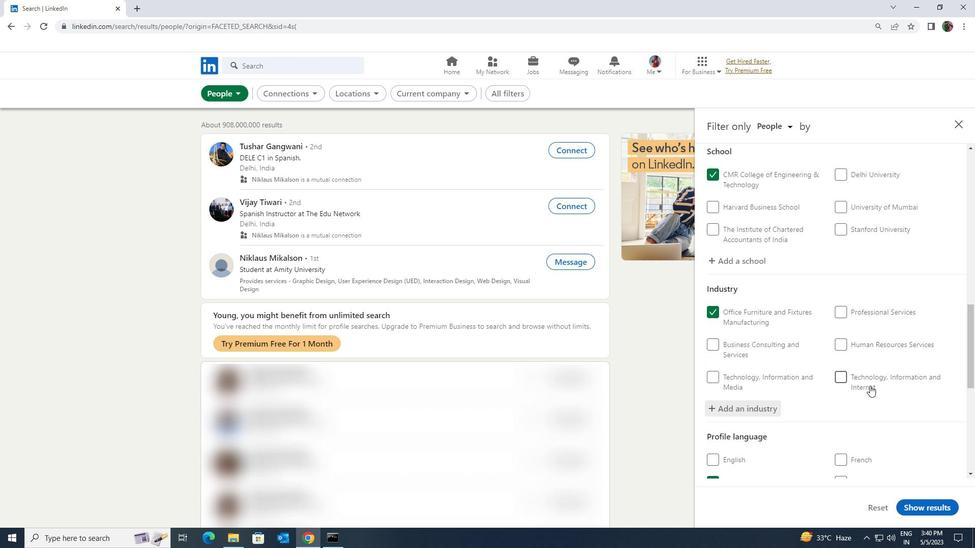 
Action: Mouse scrolled (870, 385) with delta (0, 0)
Screenshot: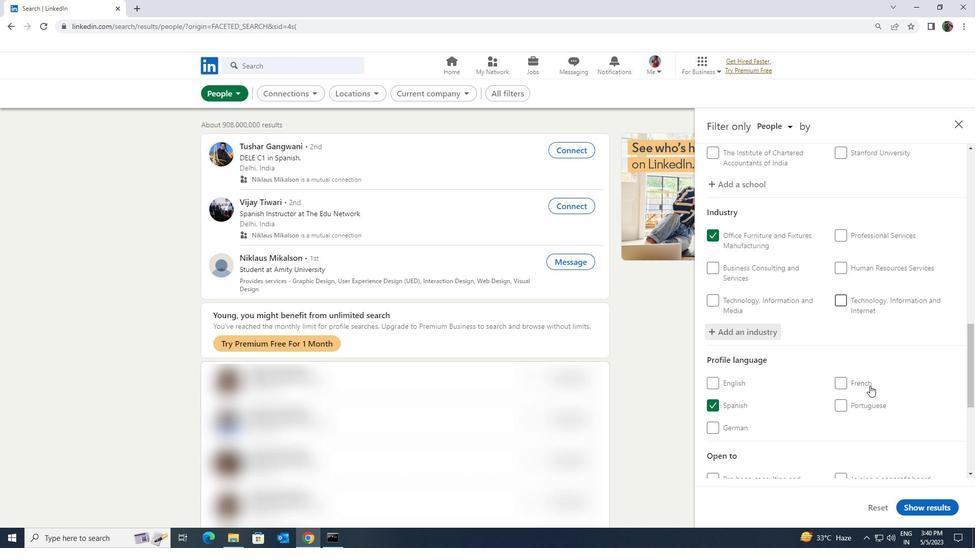
Action: Mouse scrolled (870, 385) with delta (0, 0)
Screenshot: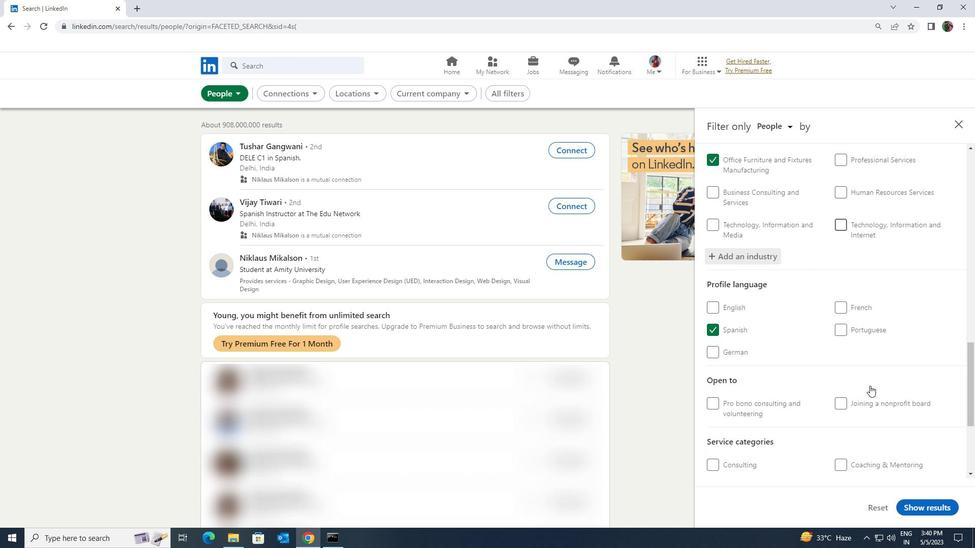 
Action: Mouse scrolled (870, 385) with delta (0, 0)
Screenshot: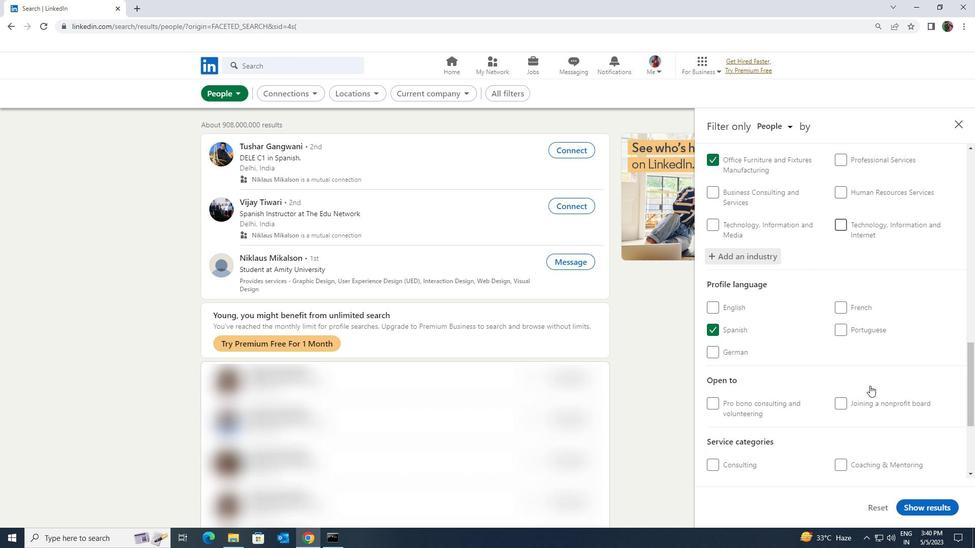 
Action: Mouse scrolled (870, 385) with delta (0, 0)
Screenshot: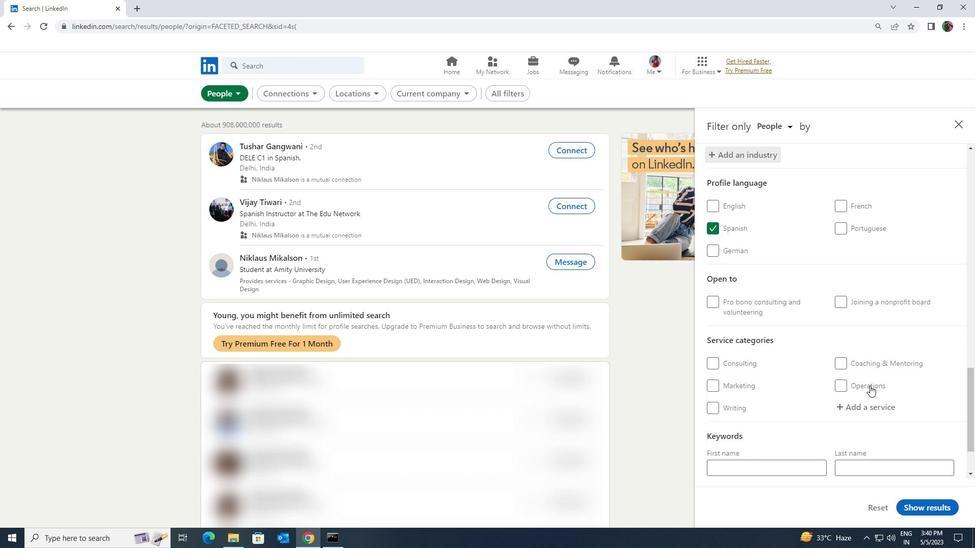 
Action: Mouse moved to (871, 356)
Screenshot: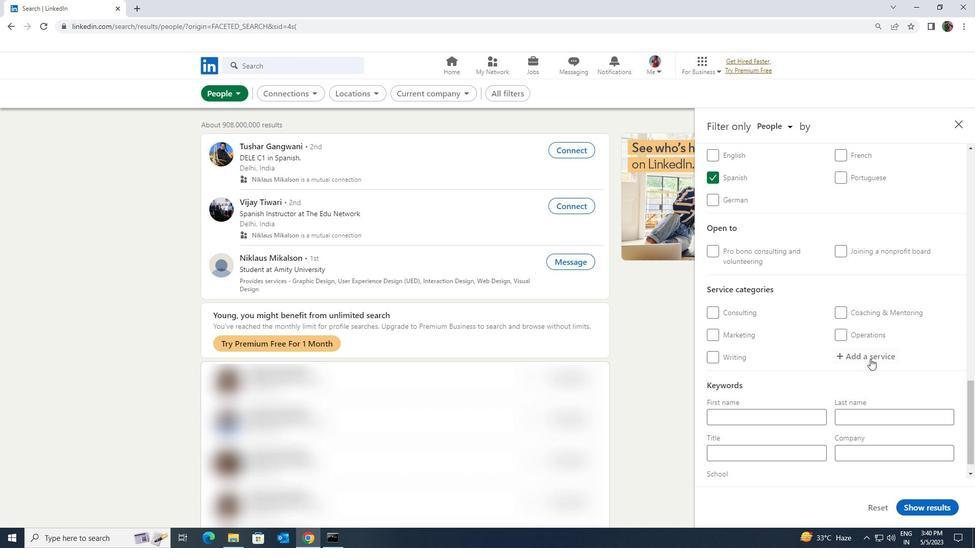 
Action: Mouse pressed left at (871, 356)
Screenshot: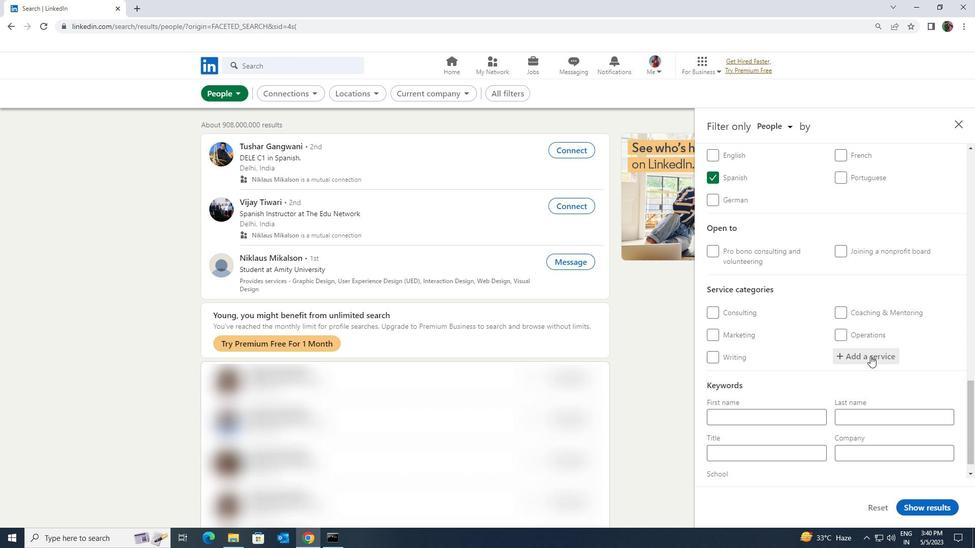 
Action: Key pressed <Key.shift><Key.shift><Key.shift><Key.shift><Key.shift><Key.shift><Key.shift><Key.shift><Key.shift><Key.shift><Key.shift><Key.shift><Key.shift><Key.shift><Key.shift><Key.shift><Key.shift><Key.shift><Key.shift><Key.shift><Key.shift><Key.shift><Key.shift><Key.shift><Key.shift><Key.shift><Key.shift><Key.shift><Key.shift><Key.shift><Key.shift><Key.shift><Key.shift><Key.shift><Key.shift><Key.shift><Key.shift><Key.shift><Key.shift><Key.shift><Key.shift><Key.shift><Key.shift><Key.shift><Key.shift><Key.shift><Key.shift><Key.shift><Key.shift><Key.shift><Key.shift><Key.shift><Key.shift><Key.shift><Key.shift><Key.shift><Key.shift><Key.shift><Key.shift><Key.shift><Key.shift><Key.shift><Key.shift><Key.shift><Key.shift><Key.shift><Key.shift><Key.shift><Key.shift>TECHNICAL<Key.enter>
Screenshot: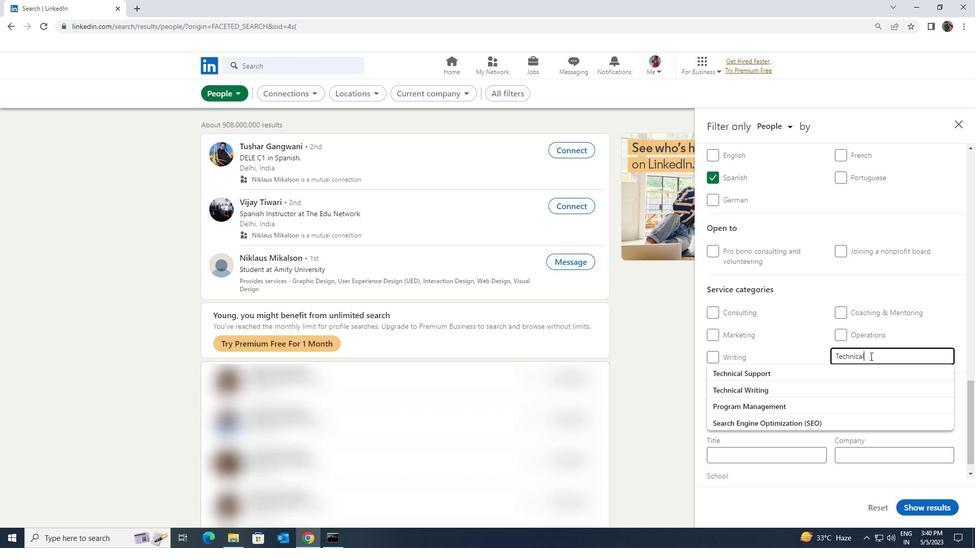 
Action: Mouse scrolled (871, 356) with delta (0, 0)
Screenshot: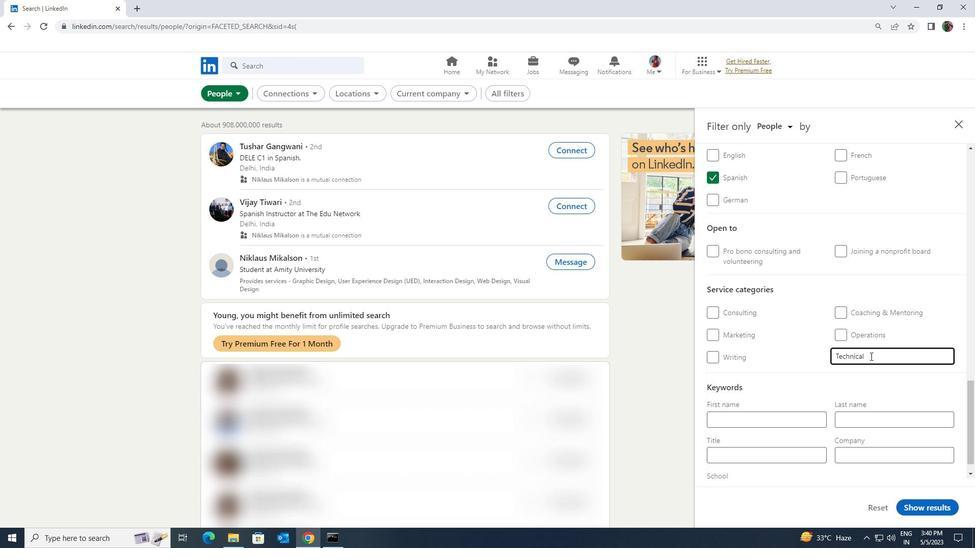 
Action: Mouse moved to (782, 426)
Screenshot: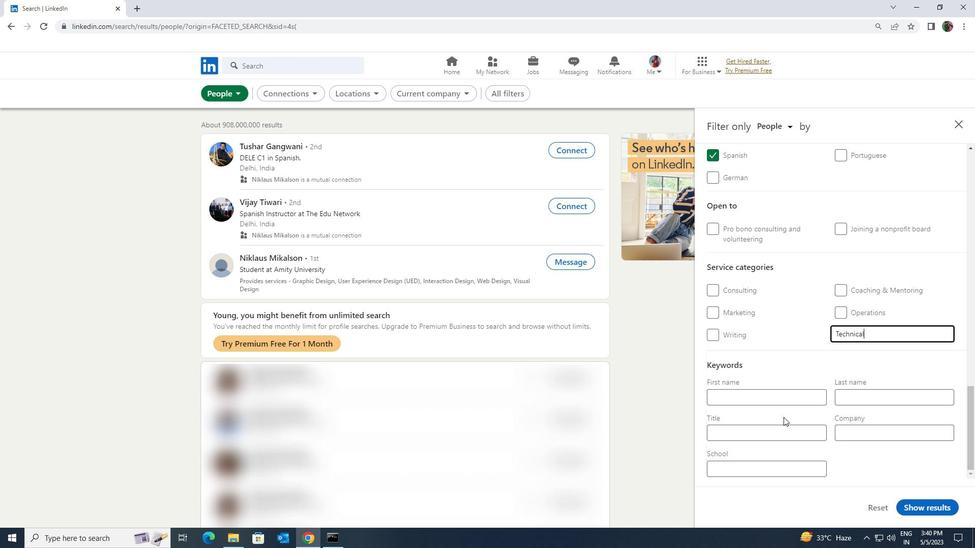 
Action: Mouse pressed left at (782, 426)
Screenshot: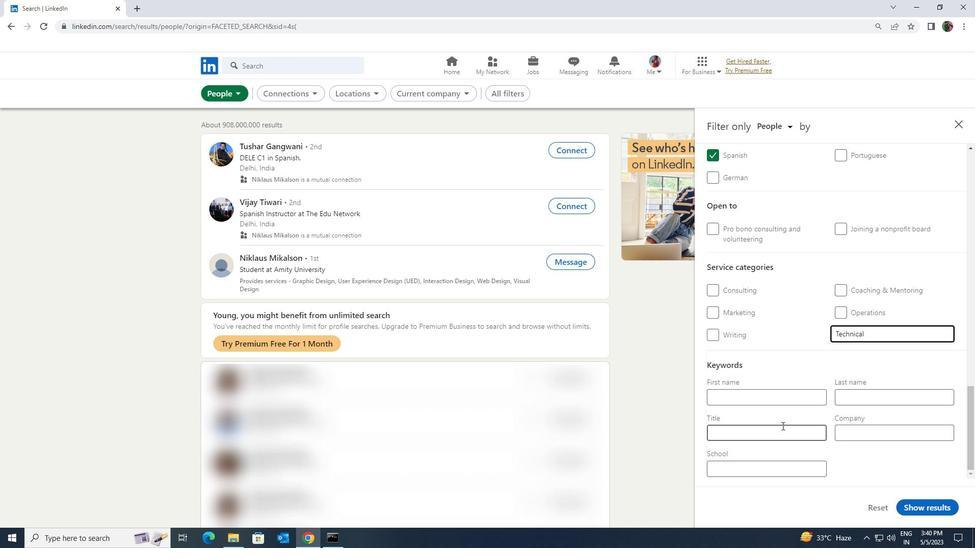 
Action: Key pressed <Key.shift>GROUP<Key.space><Key.shift>SALE
Screenshot: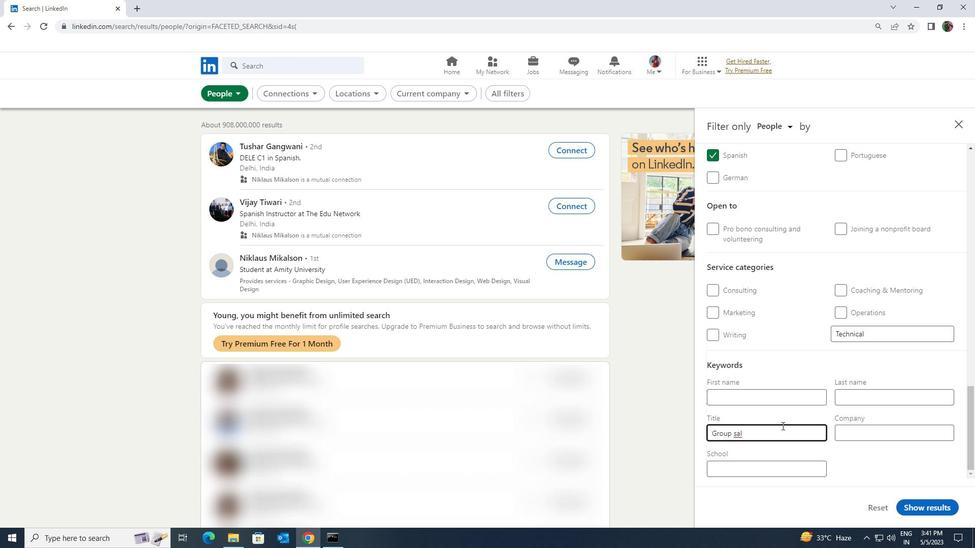 
Action: Mouse moved to (910, 504)
Screenshot: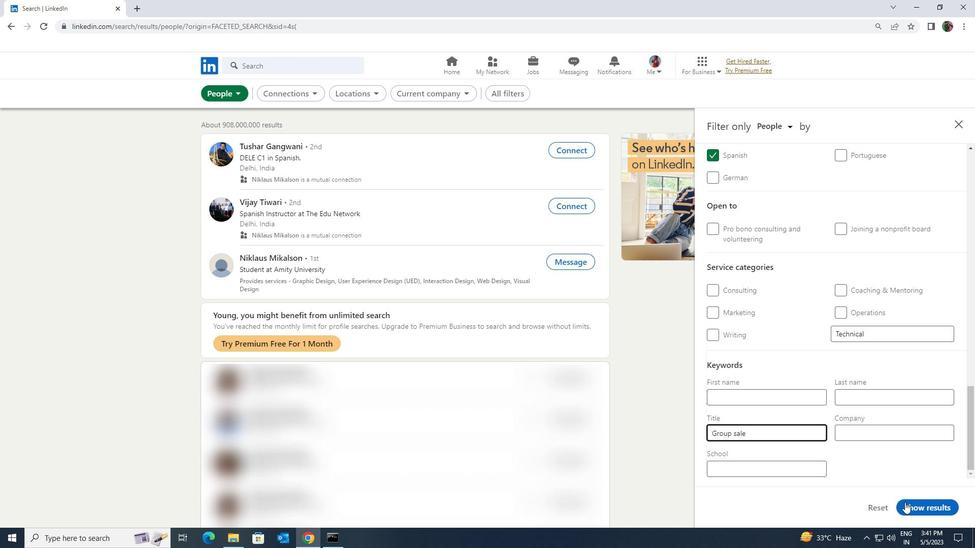 
Action: Mouse pressed left at (910, 504)
Screenshot: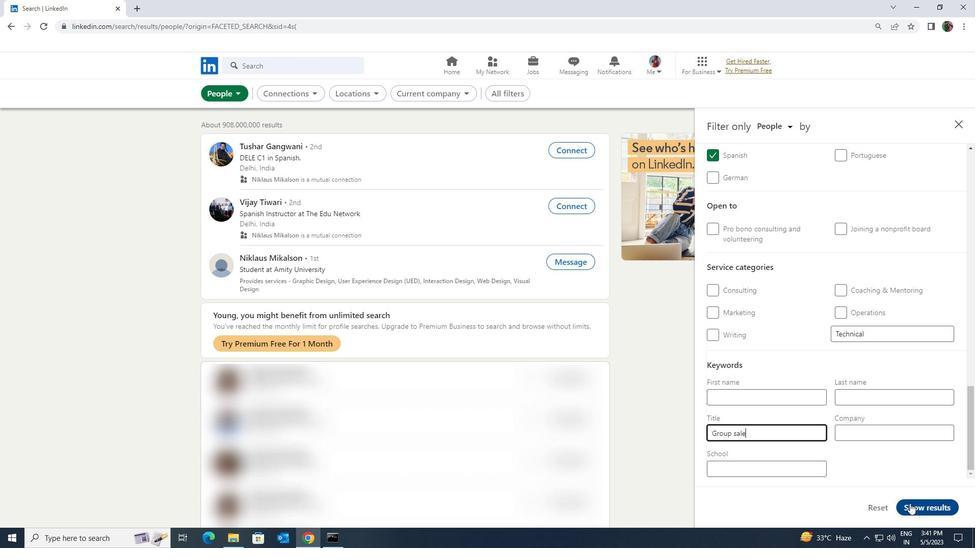 
